 Task: Add an event with the title Second Training Session: Effective Team Building and Collaboration Strategies, date '2024/05/21', time 8:50 AM to 10:50 AMand add a description: Key stakeholders, including shareholders, will have the opportunity to participate actively in the AGM. Questions, comments, and suggestions from the floor will be encouraged, providing a platform for open dialogue and the exchange of ideas. The leadership team and relevant personnel will address these queries, ensuring that stakeholders have a clear understanding of the organization's direction and decision-making processes., put the event into Red category . Add location for the event as: 123 Prado Museum, Madrid, Spain, logged in from the account softage.9@softage.netand send the event invitation to softage.4@softage.net with CC to  softage.5@softage.net. Set a reminder for the event 95 day before
Action: Mouse moved to (95, 113)
Screenshot: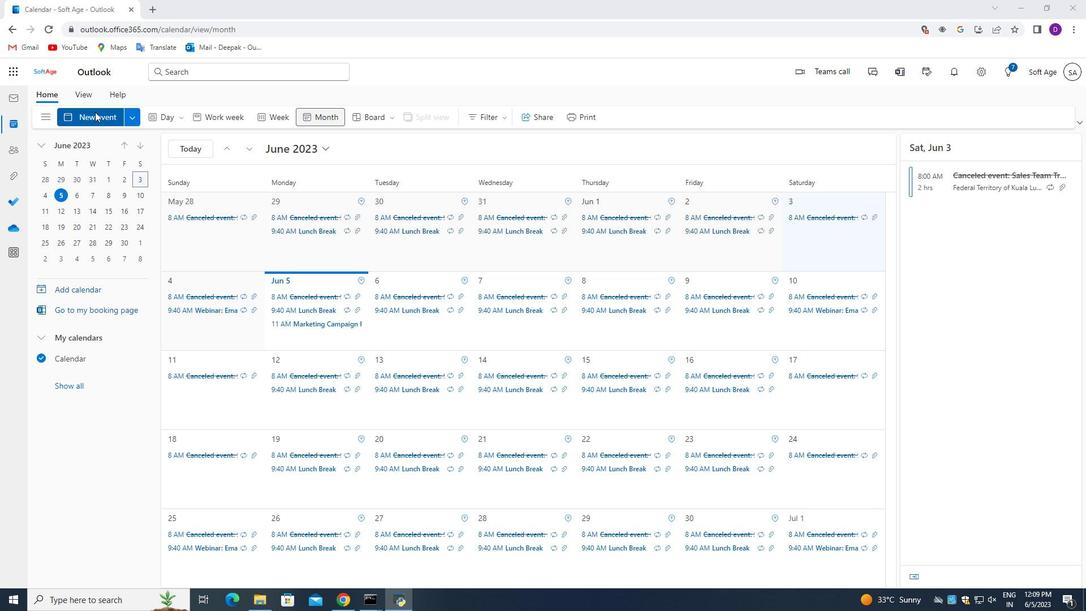 
Action: Mouse pressed left at (95, 113)
Screenshot: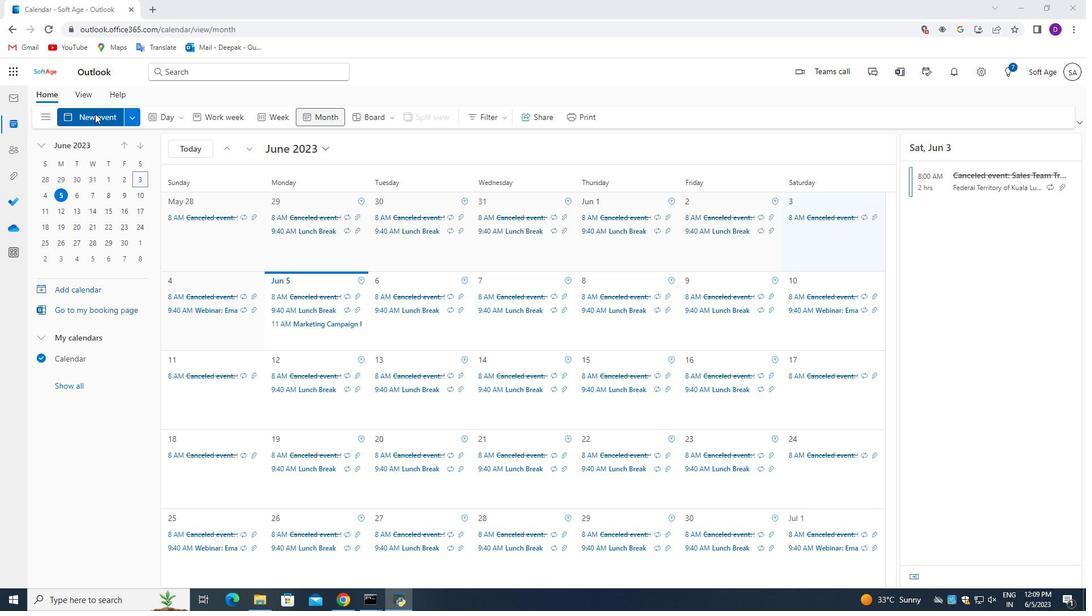 
Action: Mouse moved to (396, 465)
Screenshot: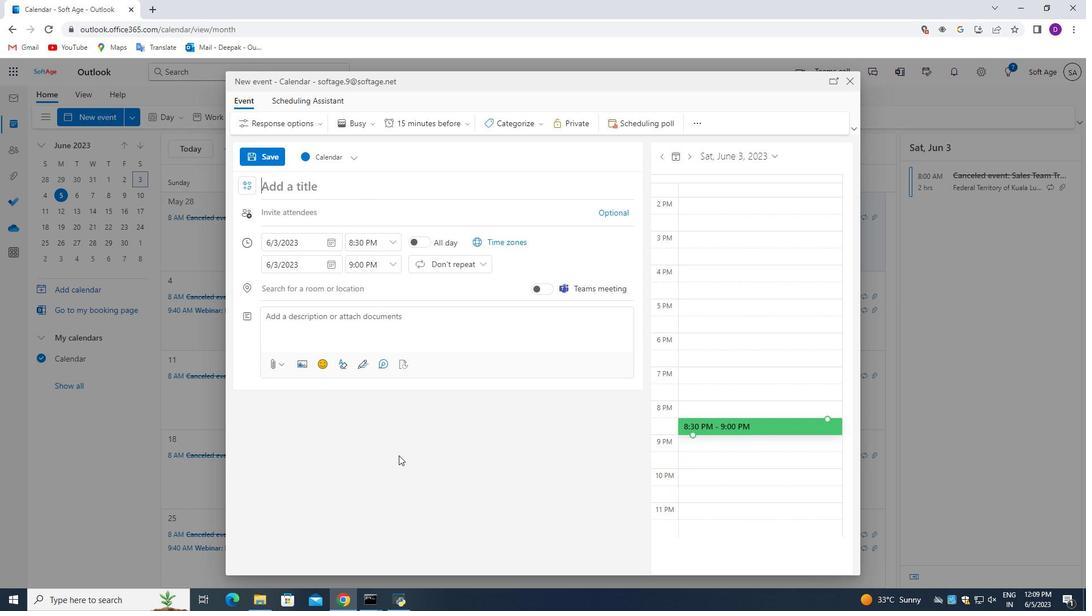 
Action: Key pressed <Key.shift_r>Second<Key.space><Key.shift_r>Training<Key.space><Key.shift_r>Session<Key.shift_r>:<Key.space><Key.shift_r>Effective<Key.space><Key.shift_r>Team<Key.space><Key.shift_r><Key.shift_r>Building<Key.space>and<Key.space><Key.shift_r>Collaboration<Key.space><Key.shift_r>Strategies
Screenshot: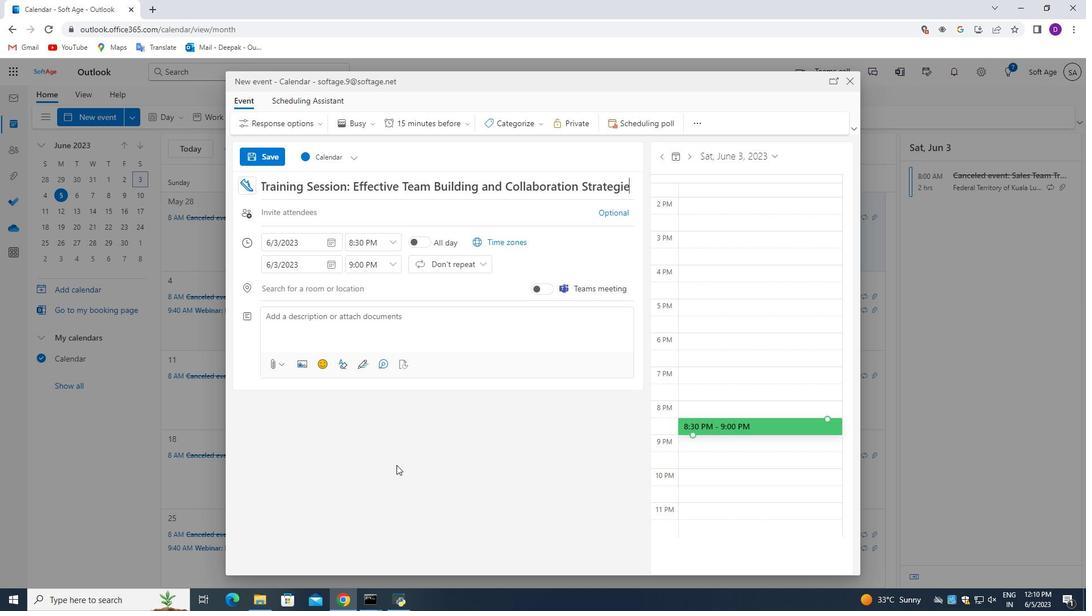 
Action: Mouse moved to (328, 243)
Screenshot: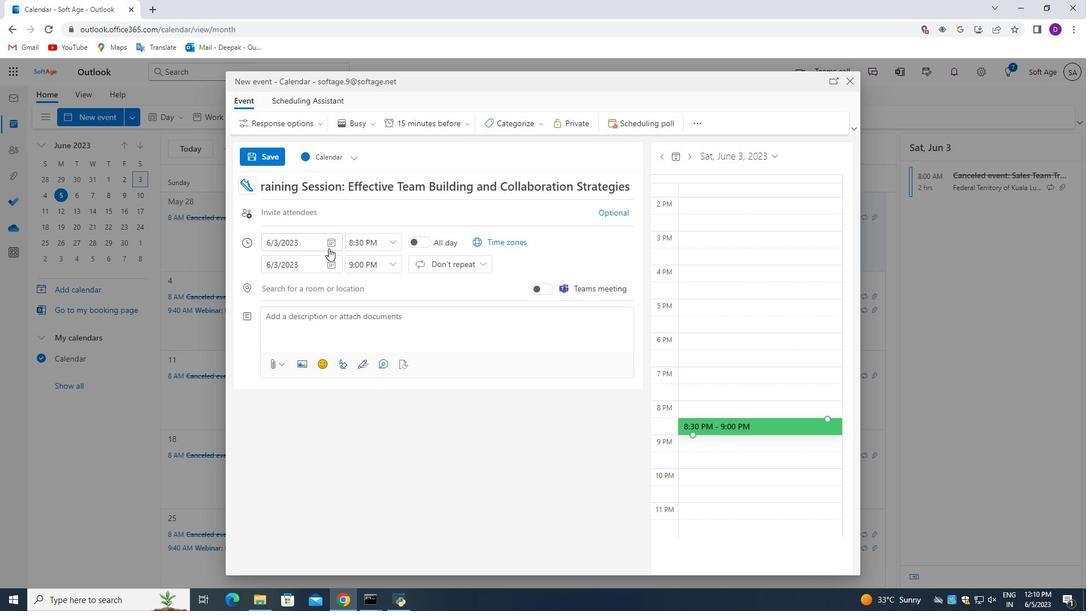 
Action: Mouse pressed left at (328, 243)
Screenshot: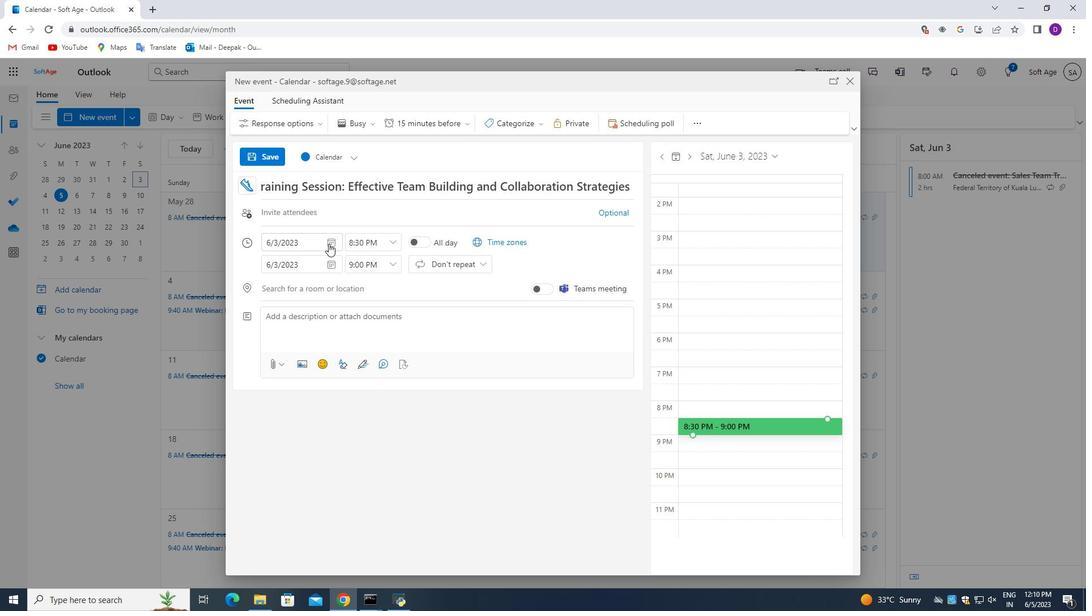 
Action: Mouse moved to (309, 262)
Screenshot: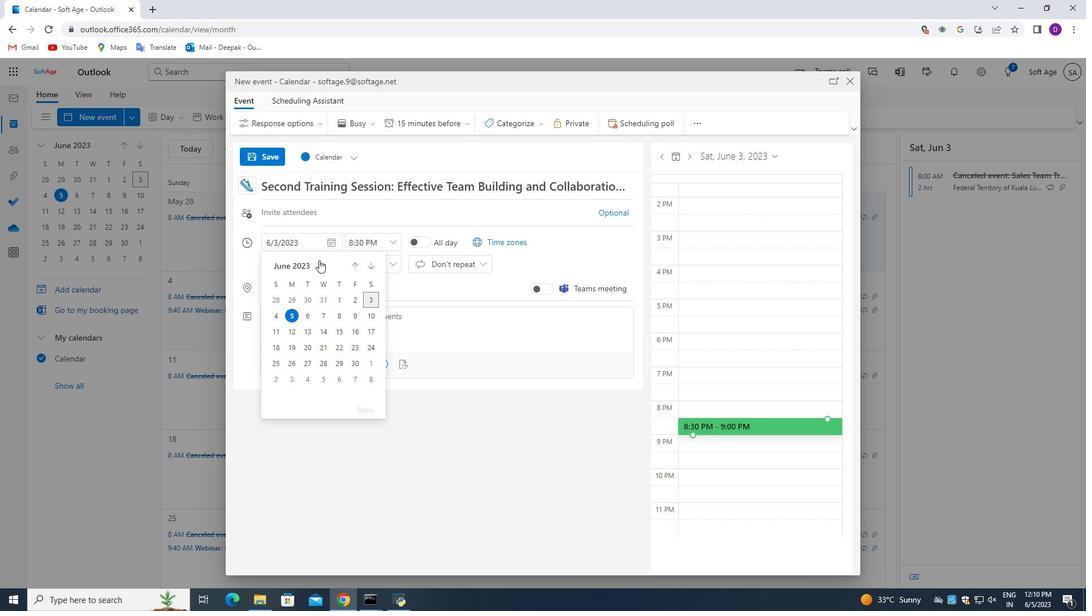 
Action: Mouse pressed left at (309, 262)
Screenshot: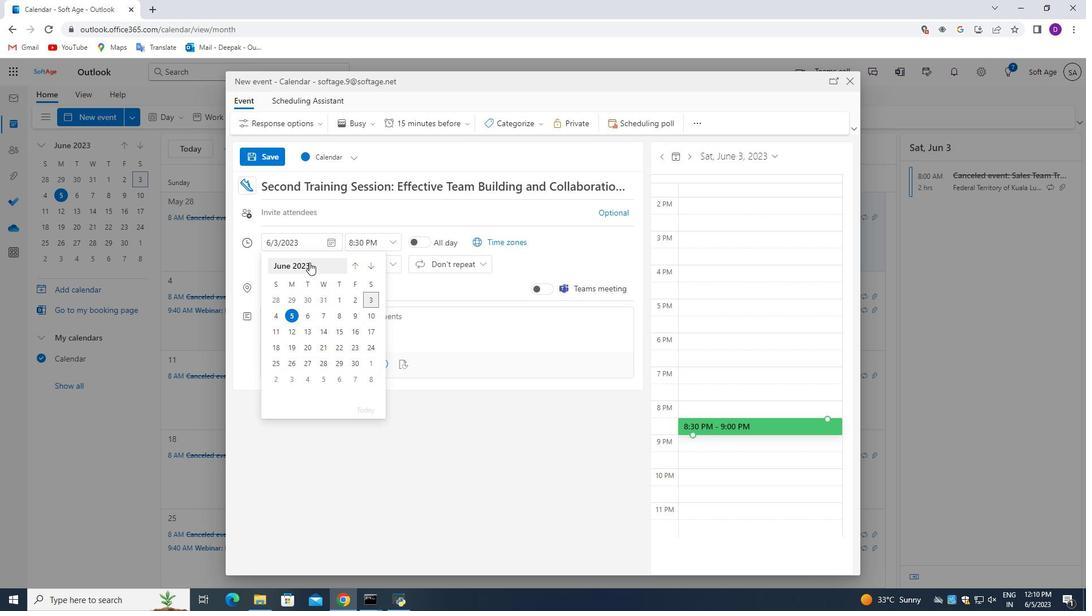 
Action: Mouse moved to (373, 268)
Screenshot: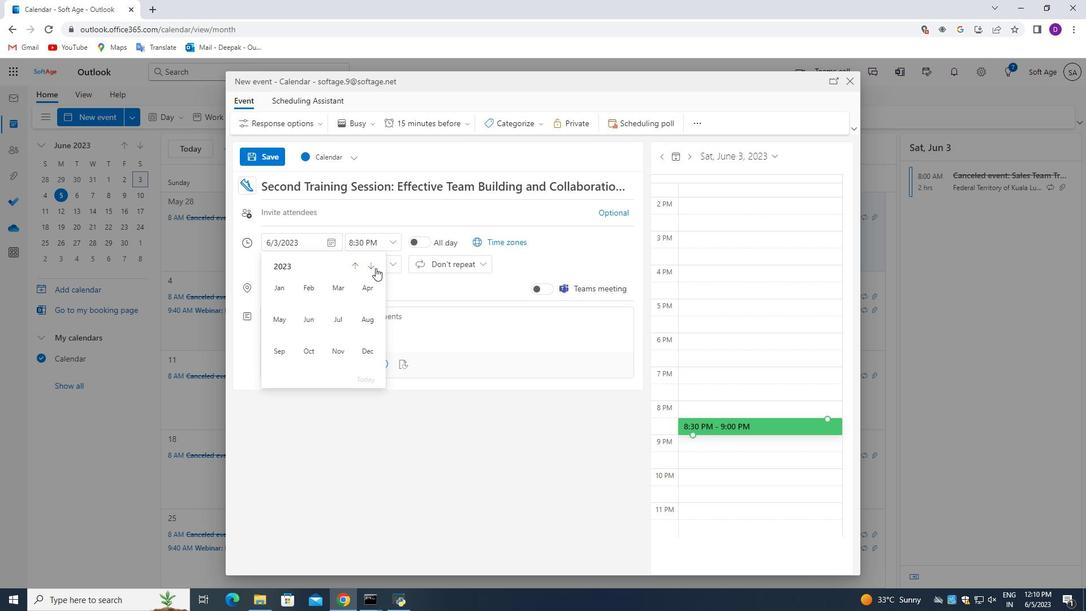 
Action: Mouse pressed left at (373, 268)
Screenshot: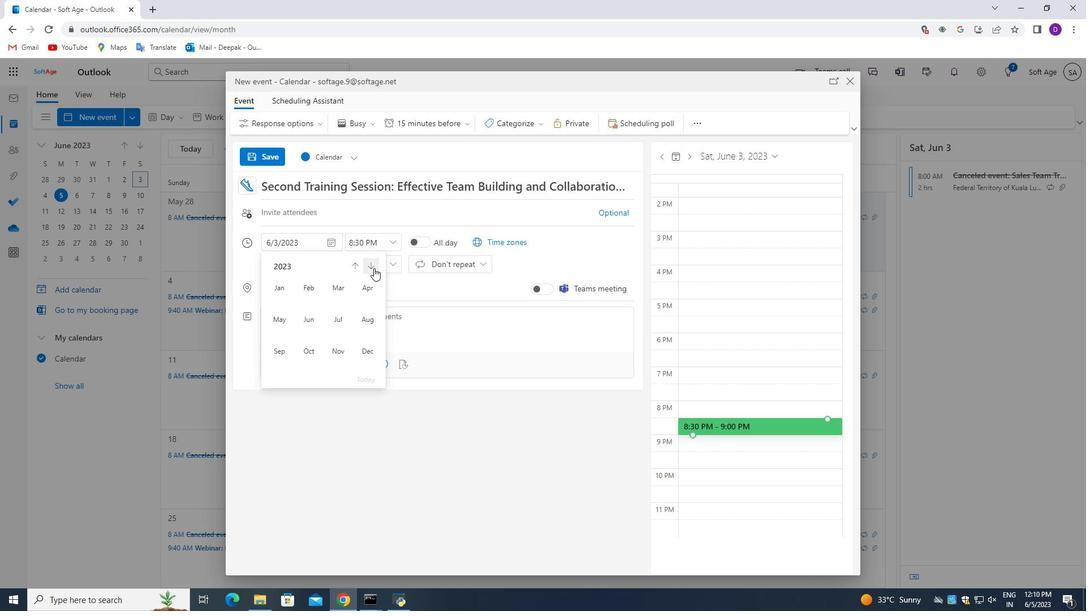 
Action: Mouse moved to (283, 315)
Screenshot: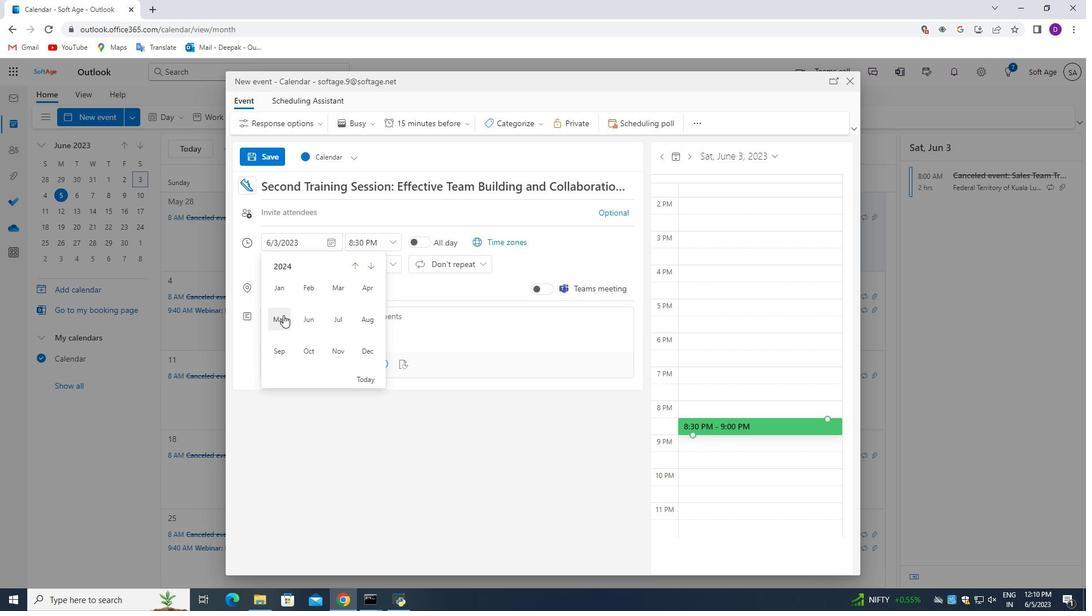 
Action: Mouse pressed left at (283, 315)
Screenshot: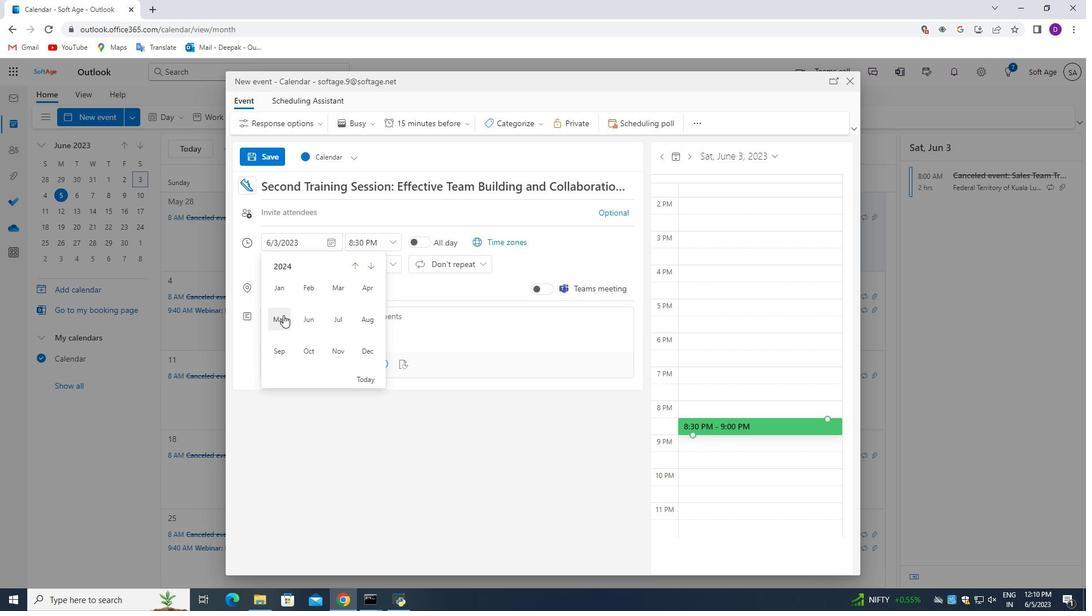 
Action: Mouse moved to (306, 349)
Screenshot: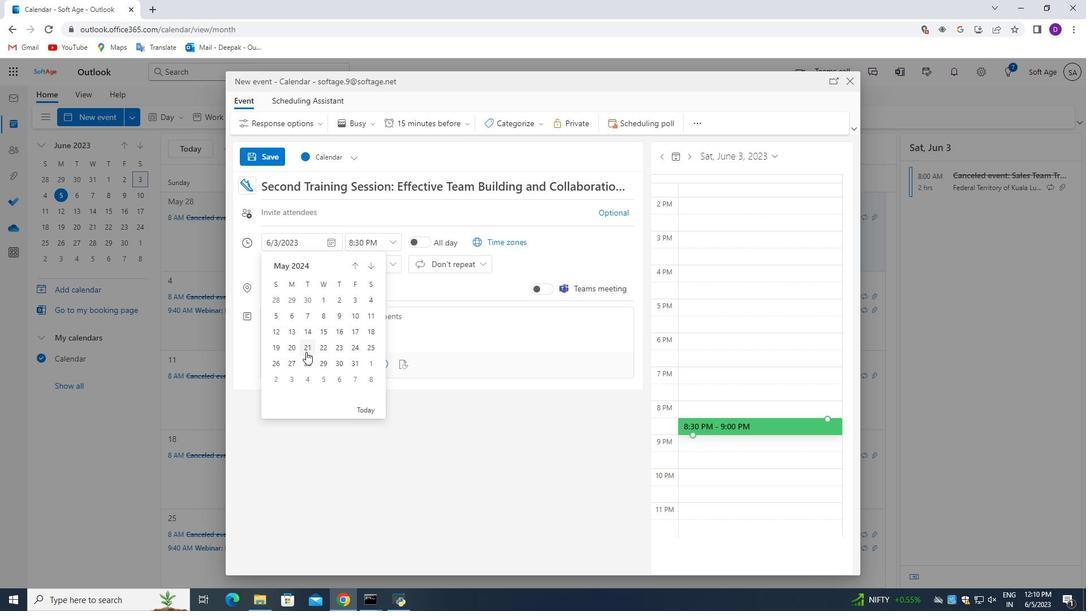 
Action: Mouse pressed left at (306, 349)
Screenshot: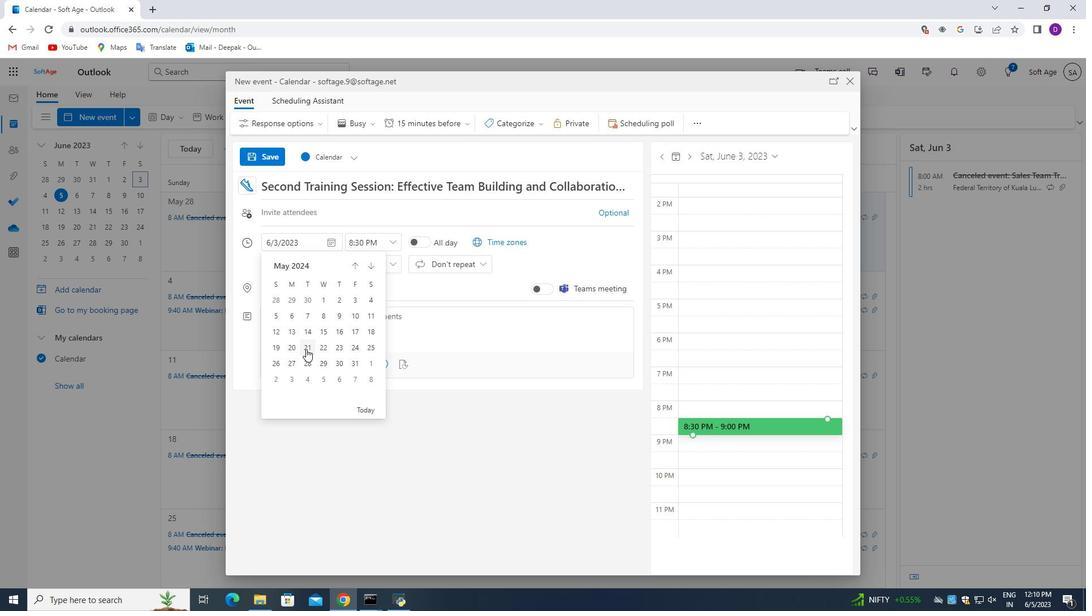 
Action: Mouse moved to (392, 243)
Screenshot: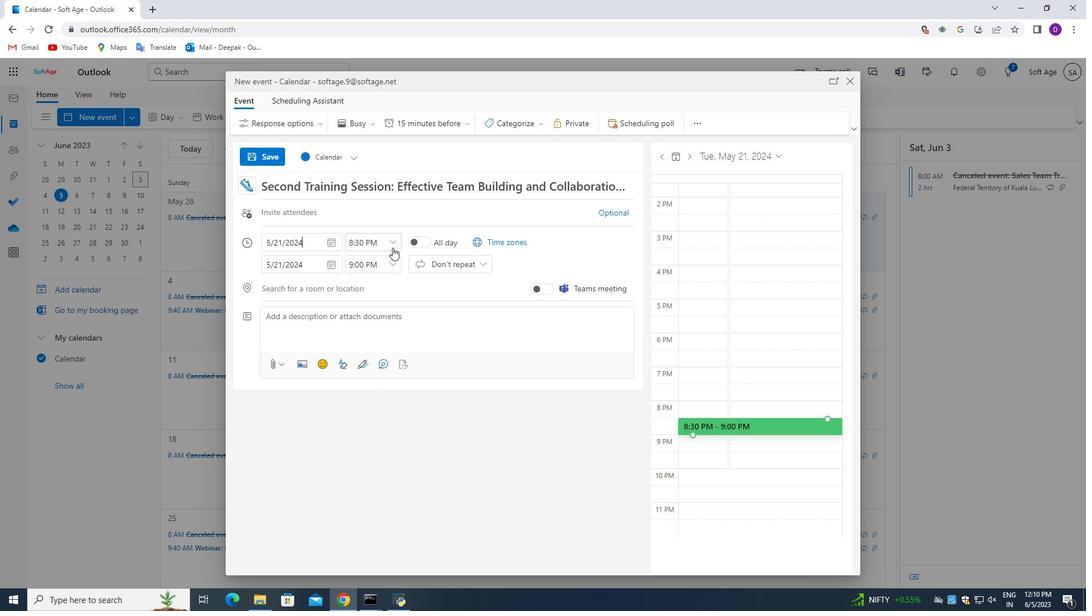 
Action: Mouse pressed left at (392, 243)
Screenshot: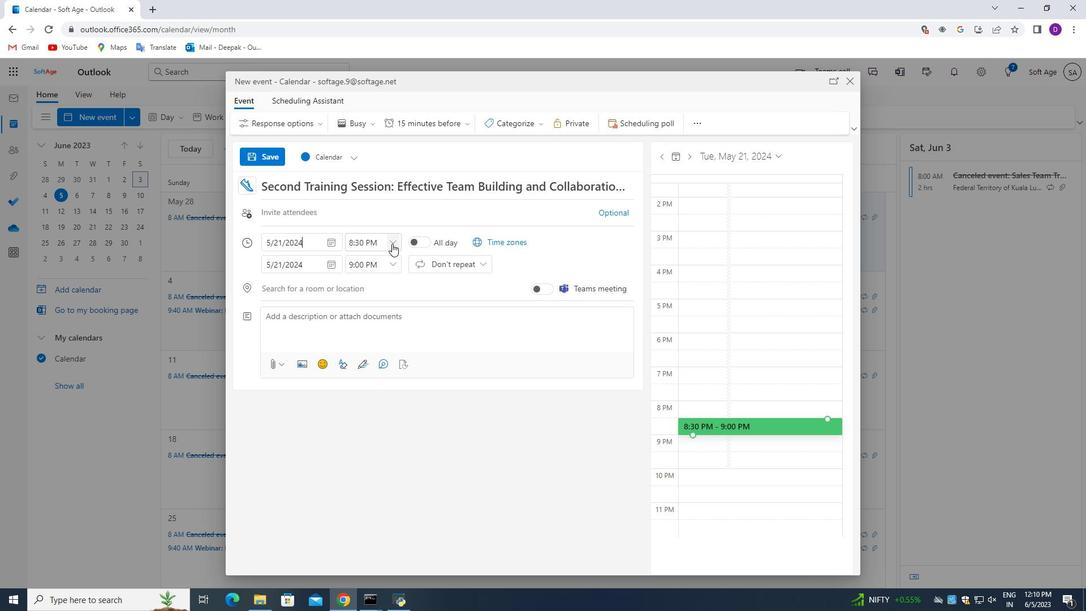 
Action: Mouse moved to (361, 302)
Screenshot: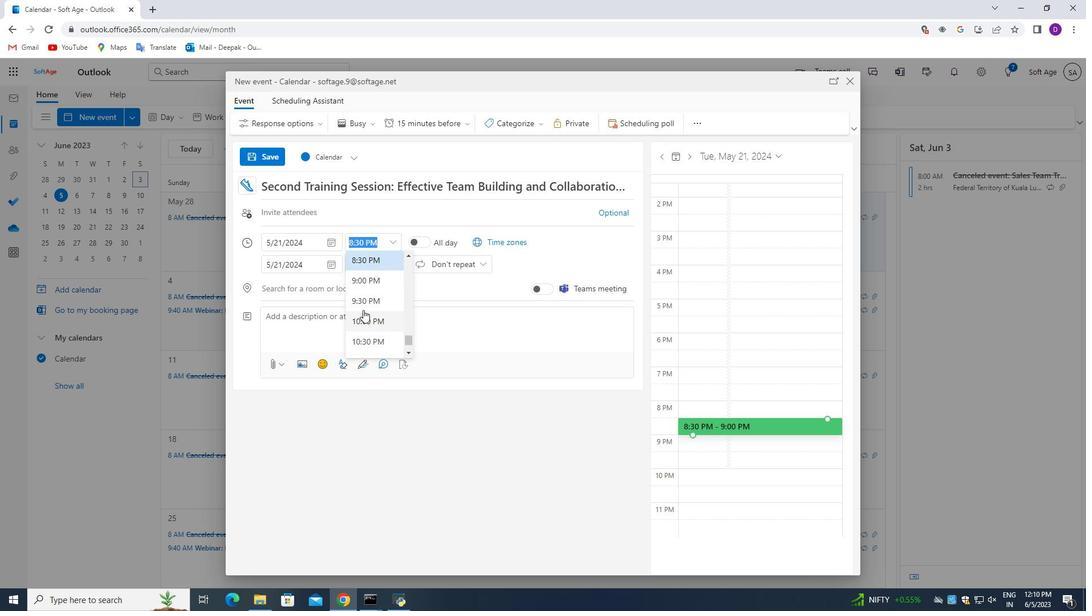 
Action: Mouse scrolled (361, 303) with delta (0, 0)
Screenshot: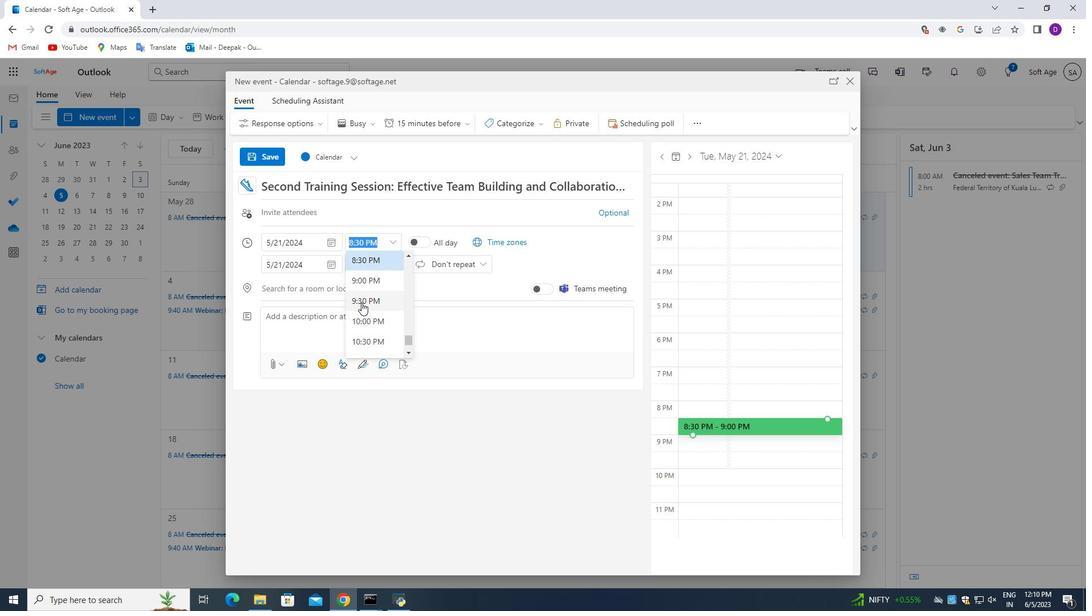 
Action: Mouse moved to (363, 302)
Screenshot: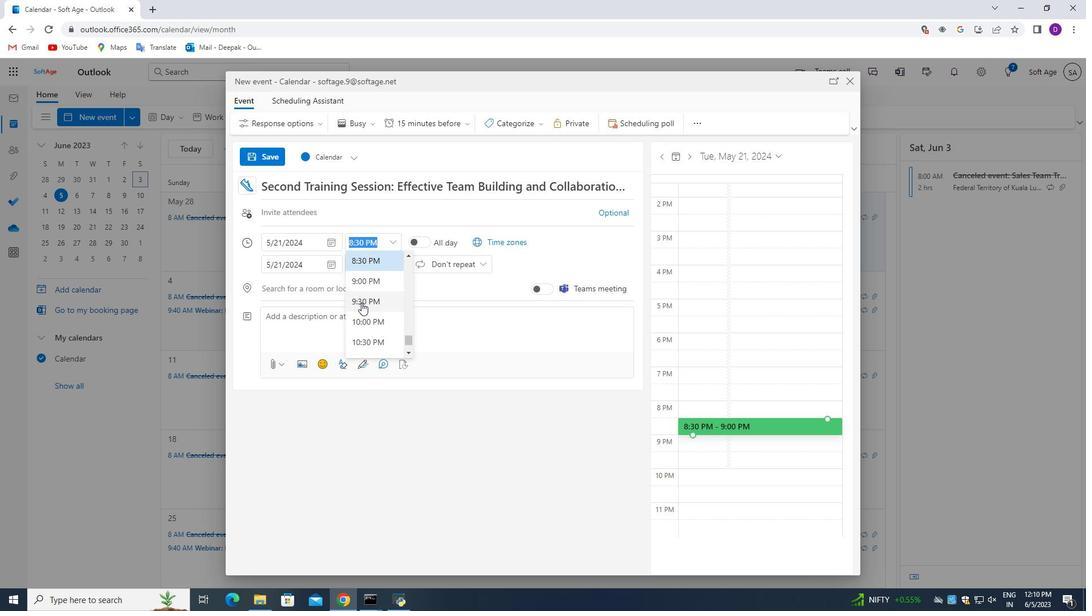 
Action: Mouse scrolled (363, 302) with delta (0, 0)
Screenshot: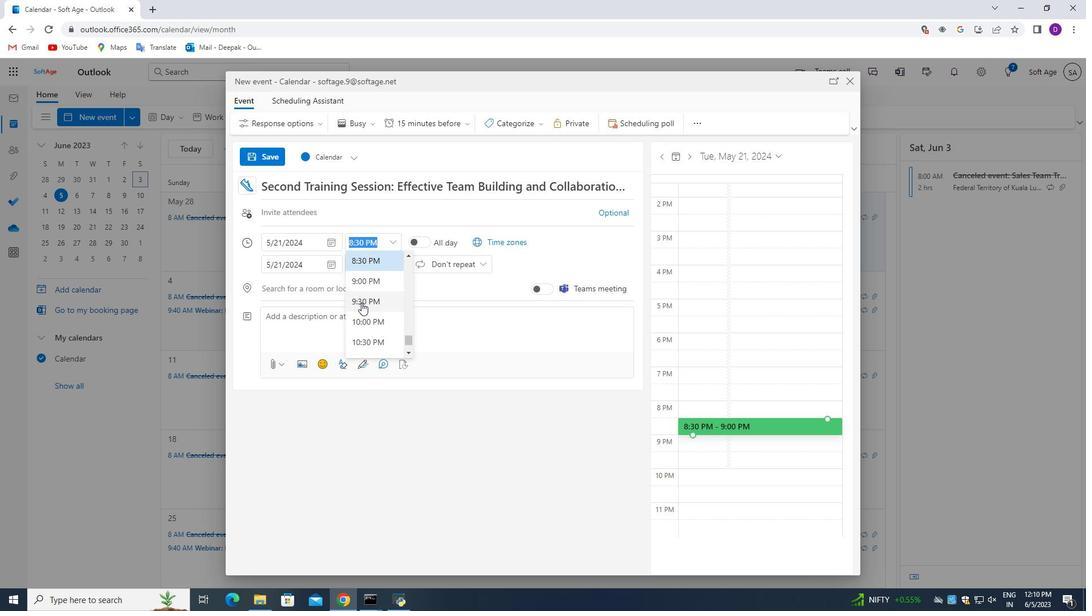 
Action: Mouse moved to (365, 301)
Screenshot: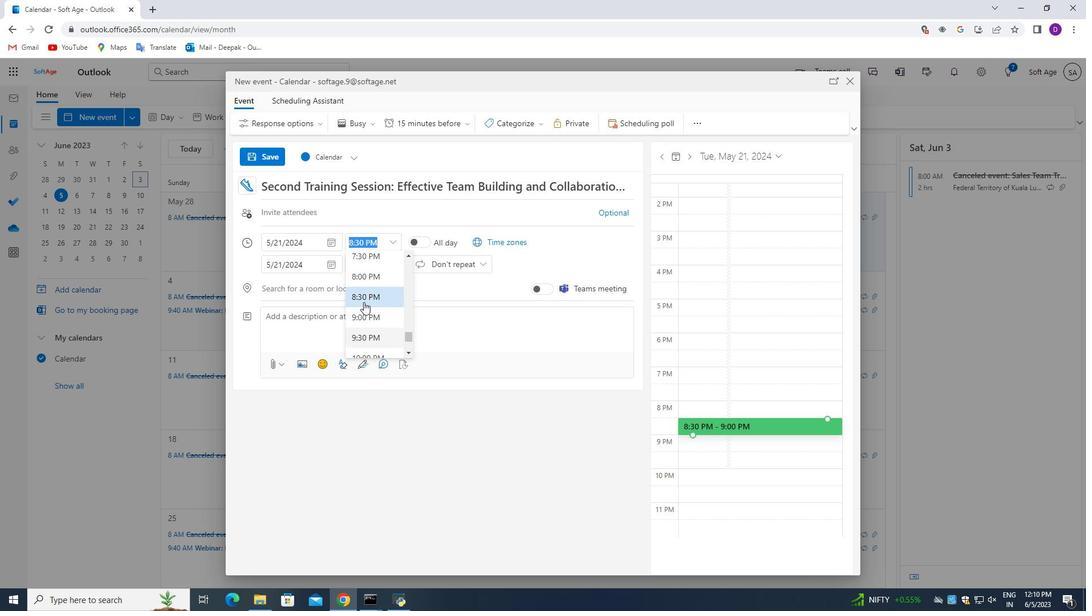 
Action: Mouse scrolled (365, 301) with delta (0, 0)
Screenshot: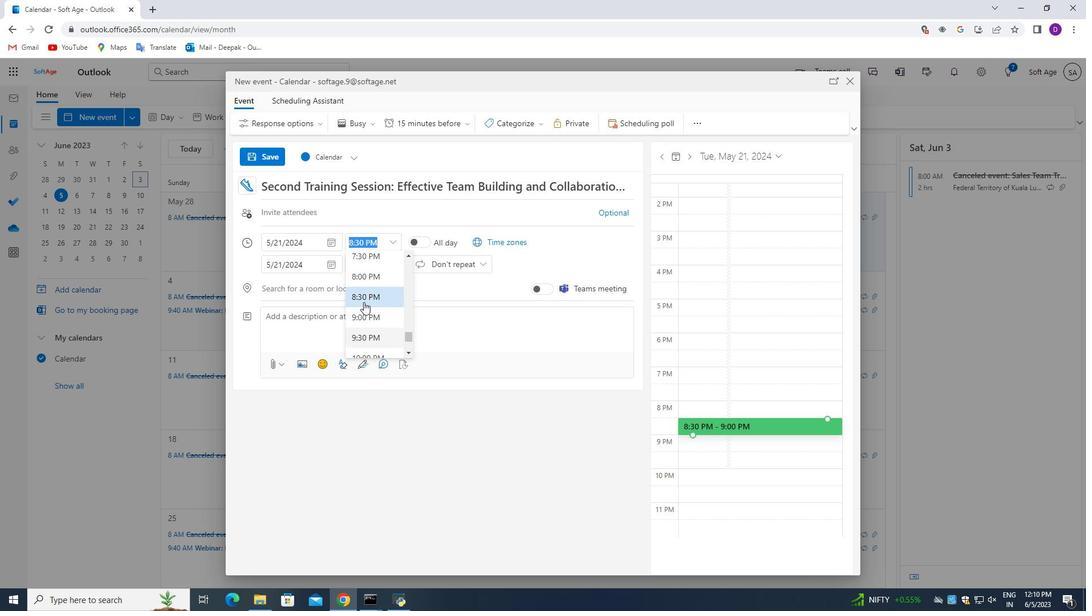 
Action: Mouse moved to (365, 301)
Screenshot: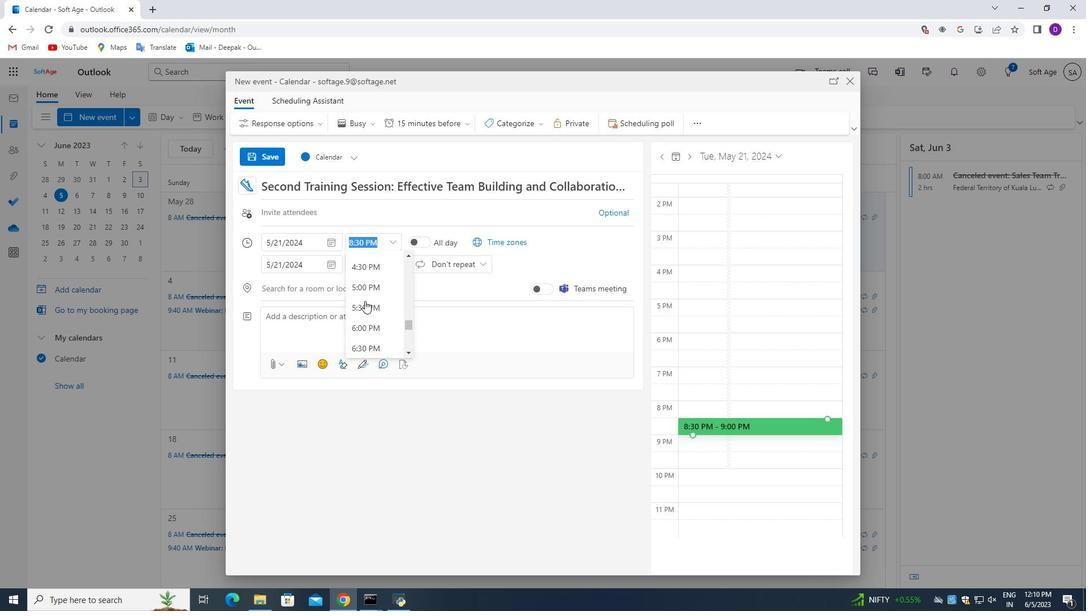 
Action: Mouse scrolled (365, 301) with delta (0, 0)
Screenshot: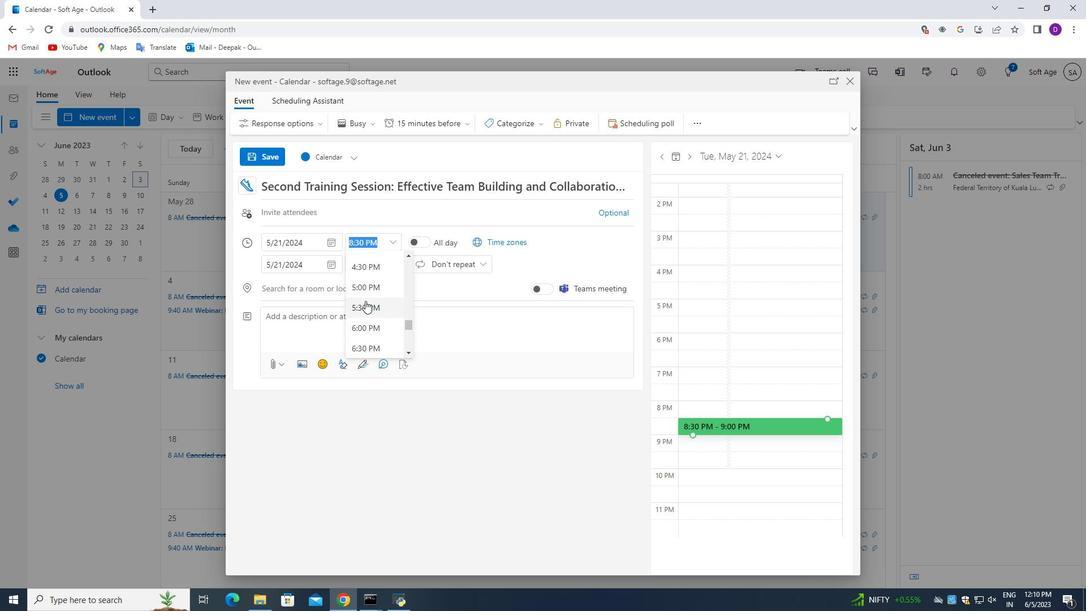 
Action: Mouse scrolled (365, 301) with delta (0, 0)
Screenshot: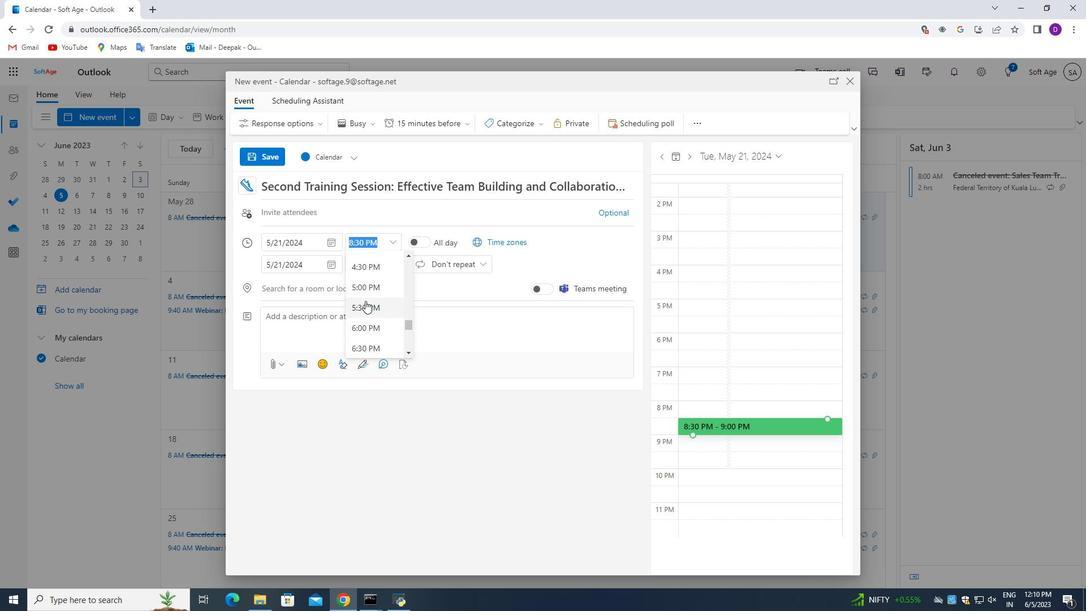 
Action: Mouse scrolled (365, 301) with delta (0, 0)
Screenshot: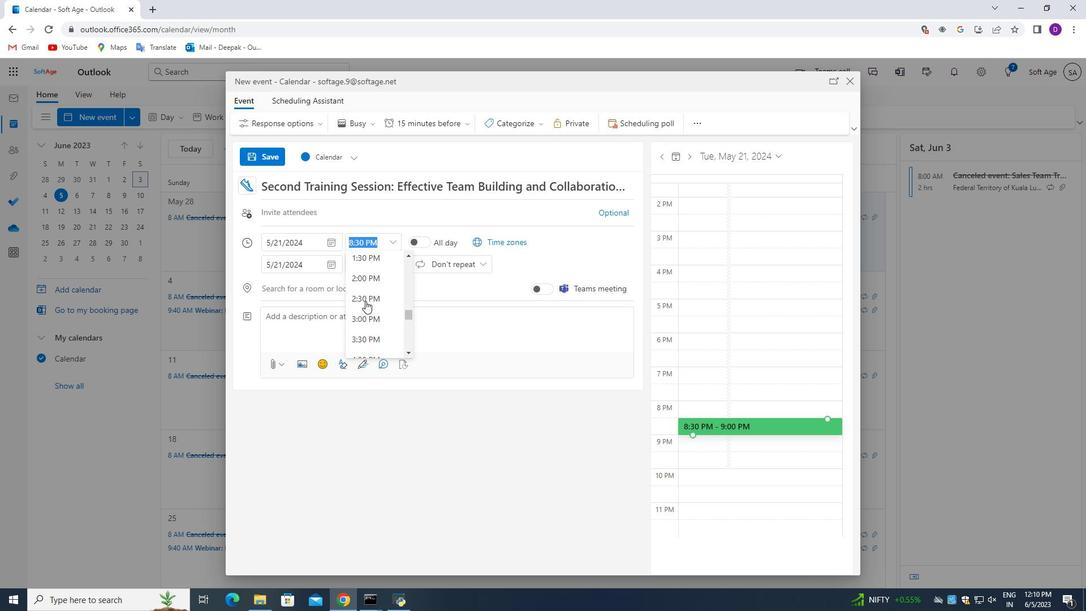 
Action: Mouse scrolled (365, 301) with delta (0, 0)
Screenshot: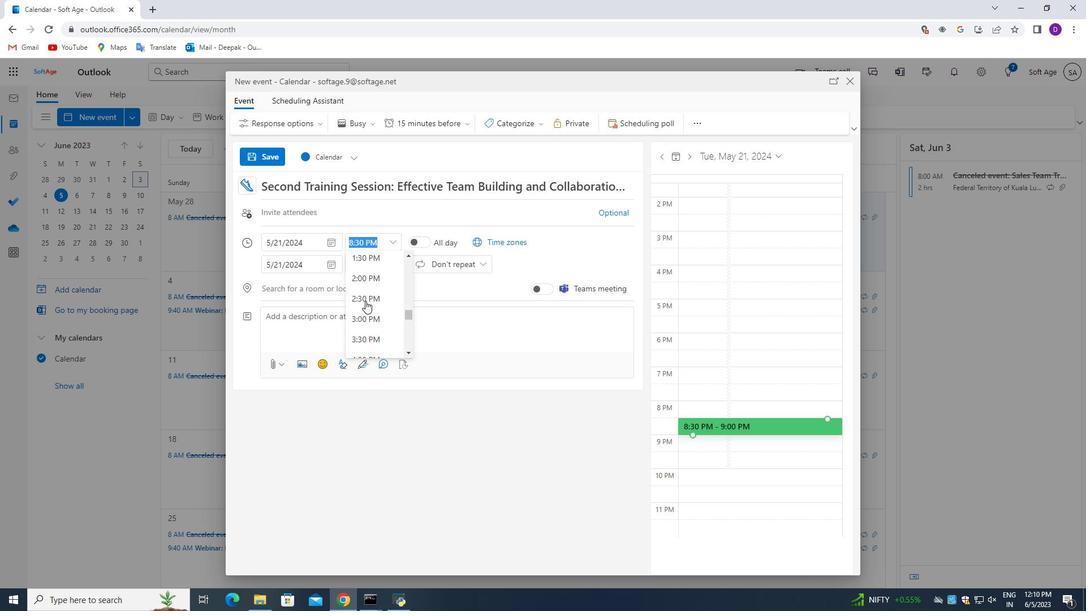 
Action: Mouse scrolled (365, 301) with delta (0, 0)
Screenshot: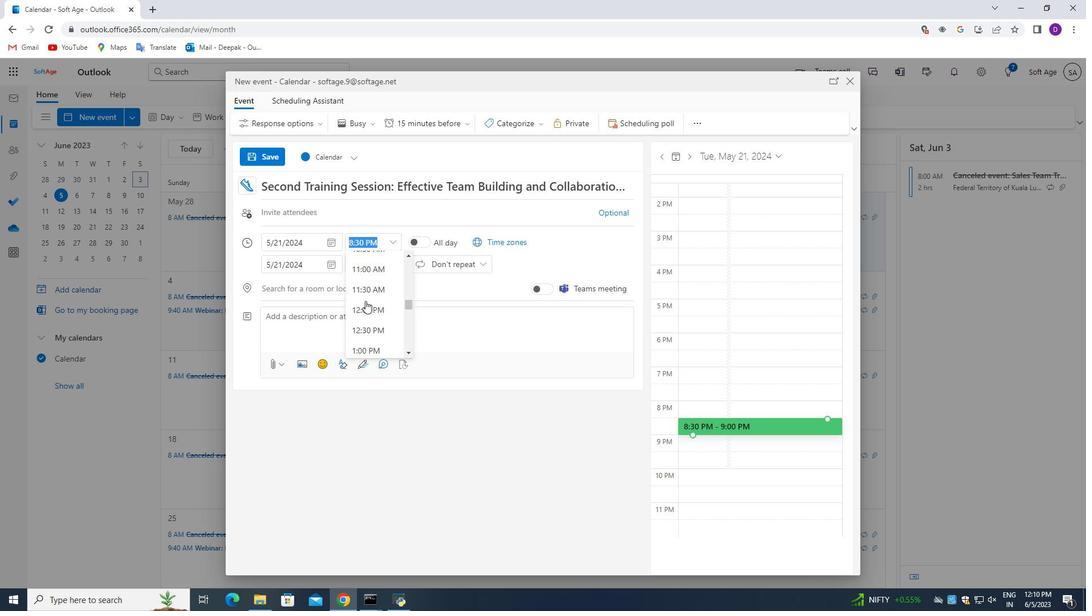 
Action: Mouse scrolled (365, 301) with delta (0, 0)
Screenshot: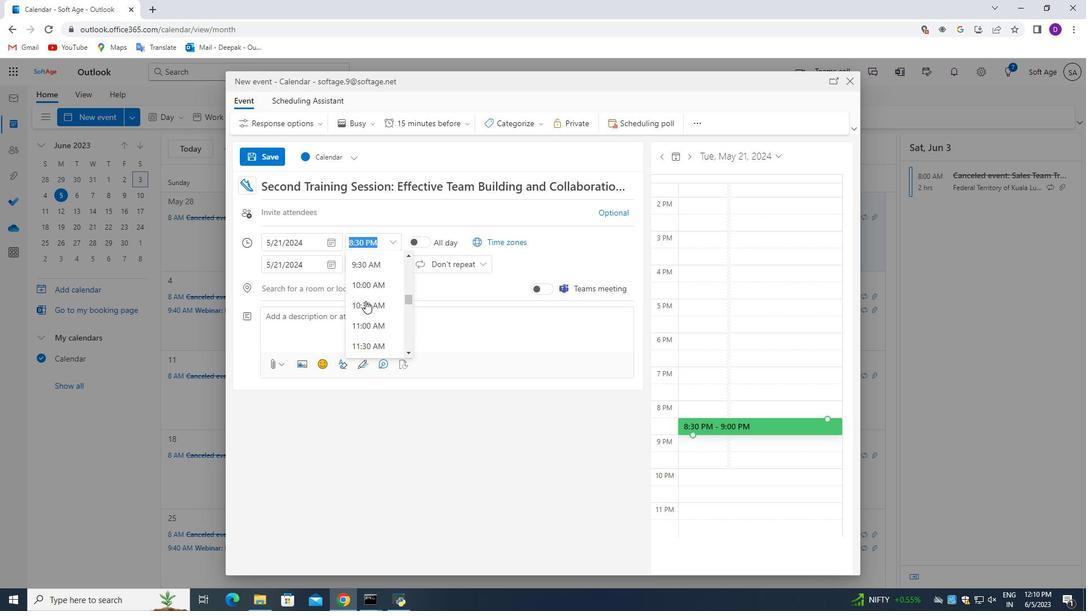 
Action: Mouse moved to (369, 311)
Screenshot: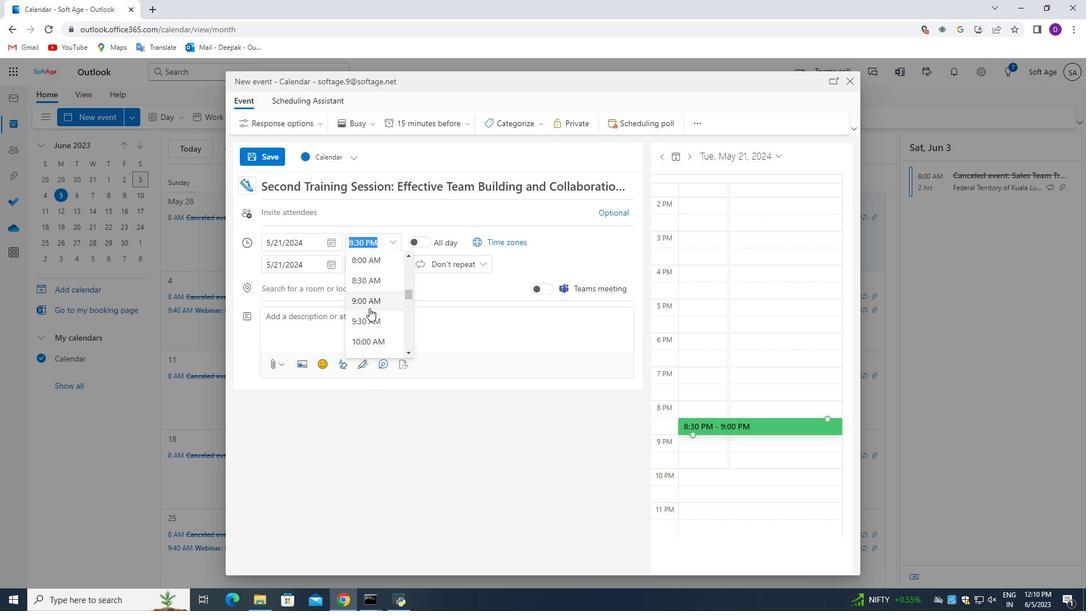 
Action: Mouse scrolled (369, 311) with delta (0, 0)
Screenshot: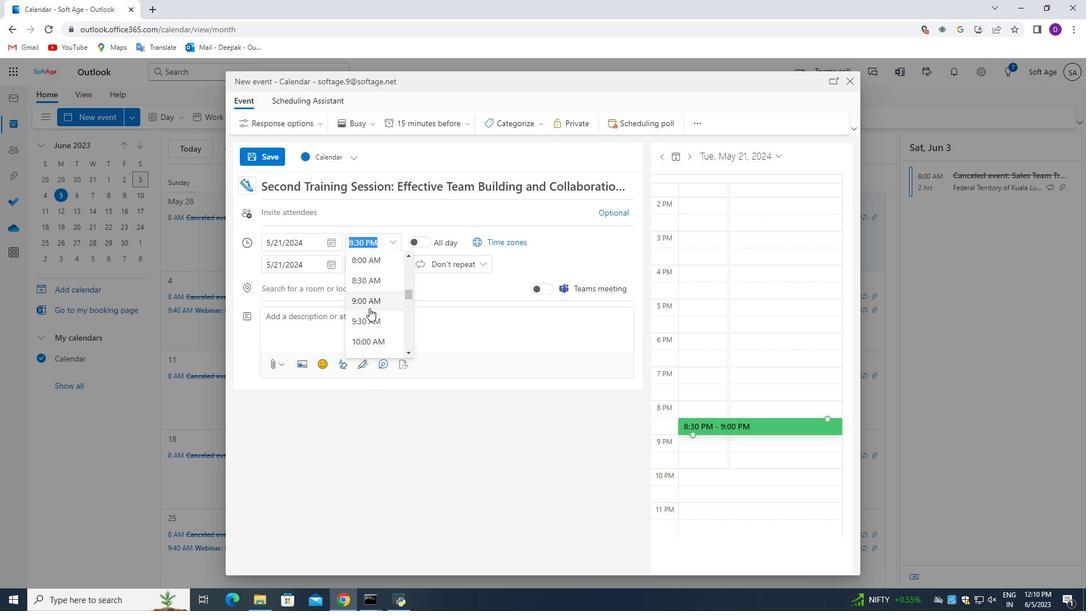 
Action: Mouse moved to (375, 327)
Screenshot: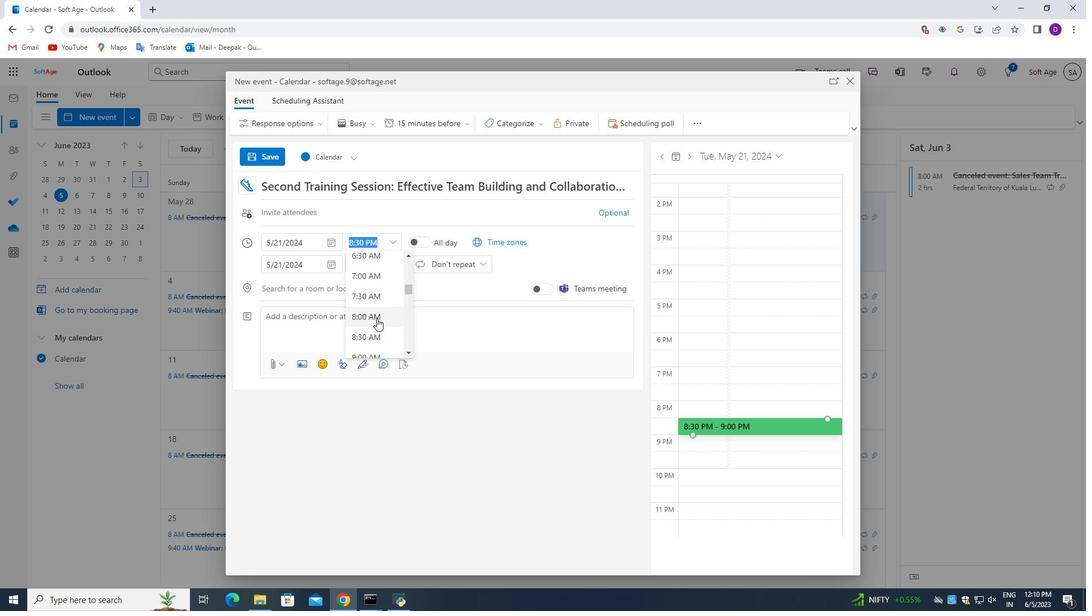 
Action: Mouse pressed left at (375, 327)
Screenshot: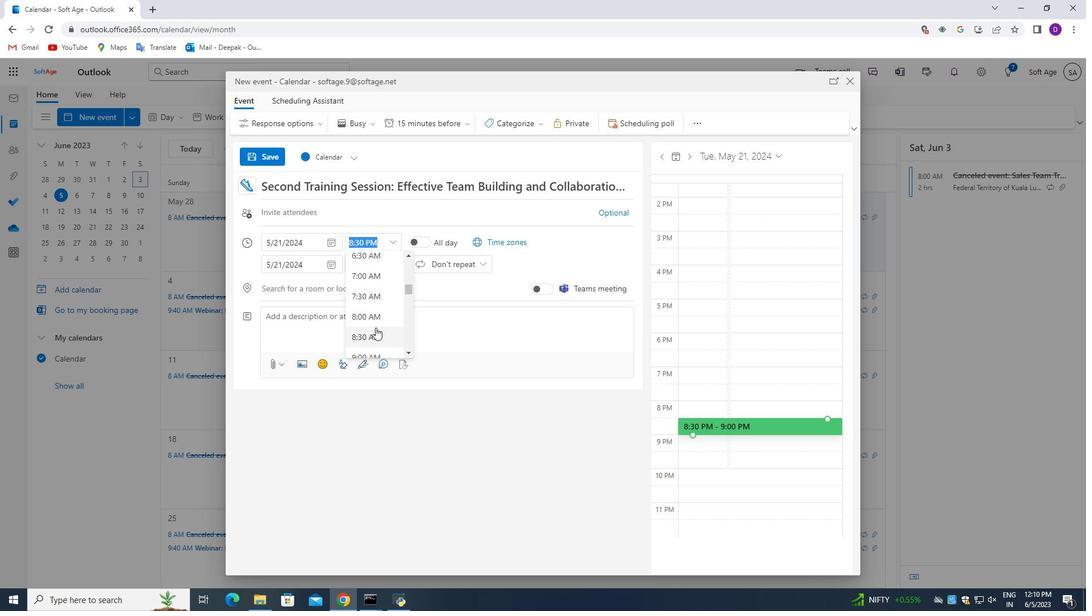 
Action: Mouse moved to (359, 242)
Screenshot: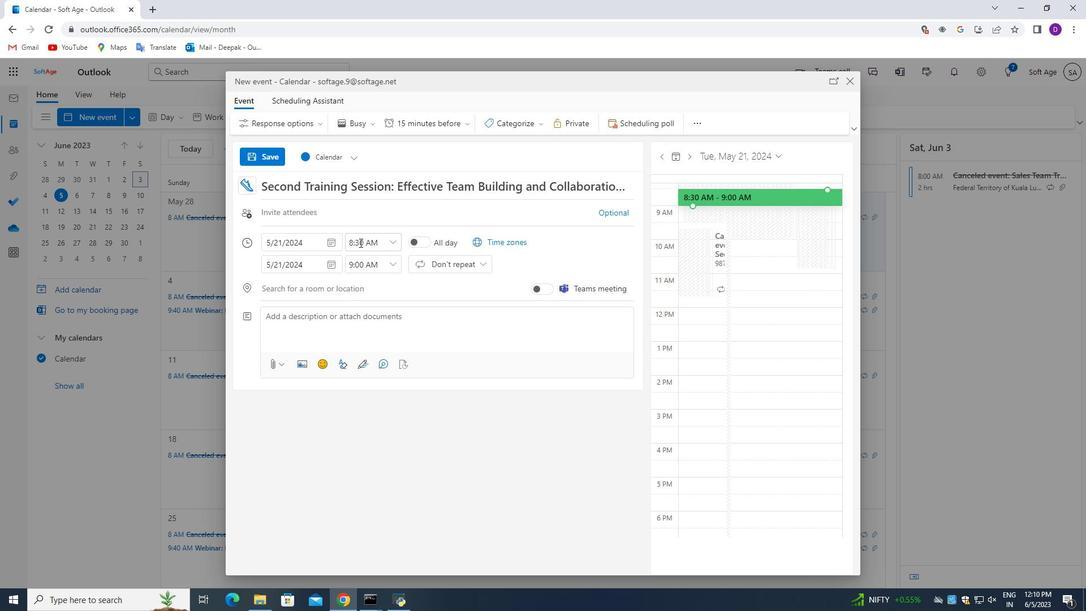 
Action: Mouse pressed left at (359, 242)
Screenshot: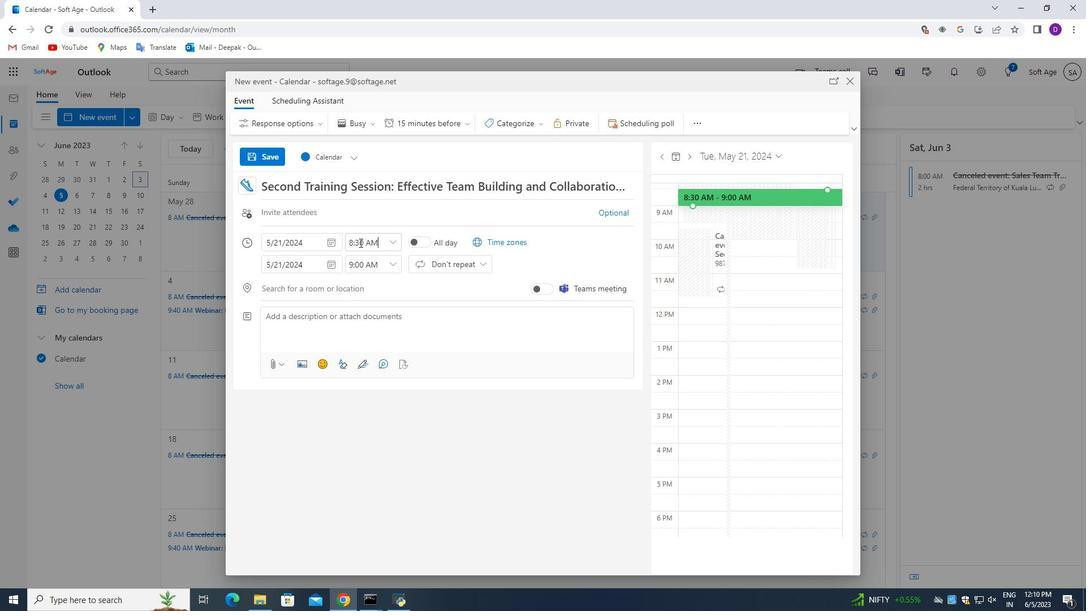 
Action: Mouse moved to (395, 327)
Screenshot: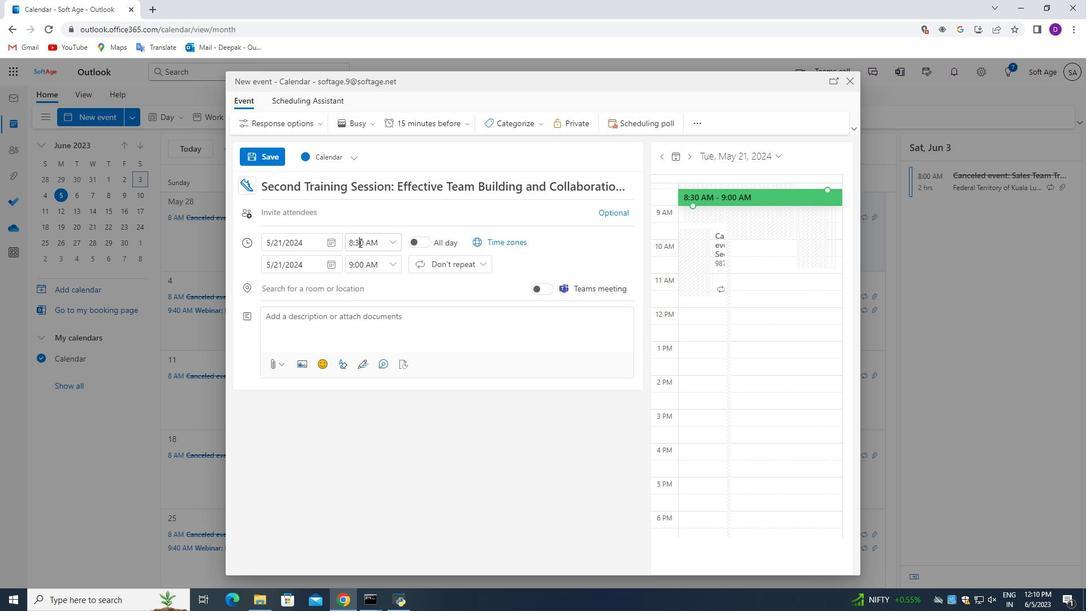 
Action: Key pressed <Key.backspace>5
Screenshot: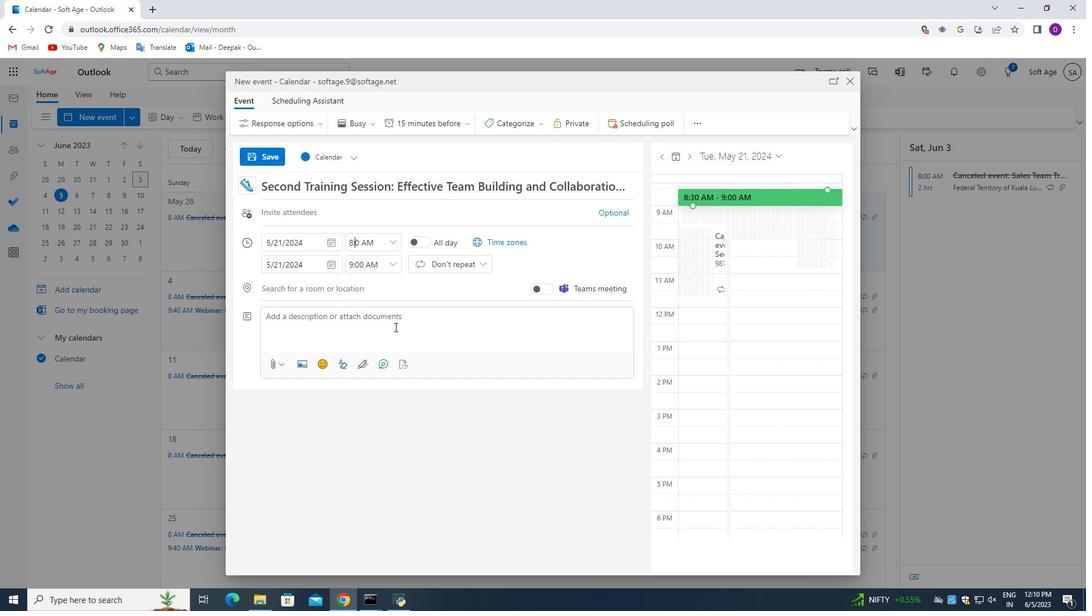 
Action: Mouse moved to (353, 265)
Screenshot: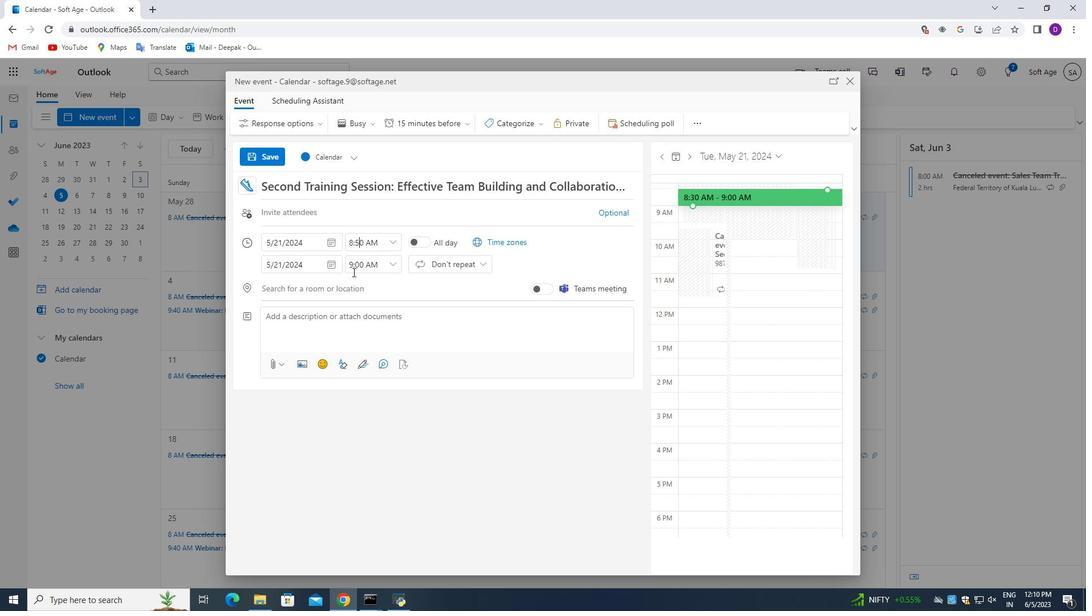 
Action: Mouse pressed left at (353, 265)
Screenshot: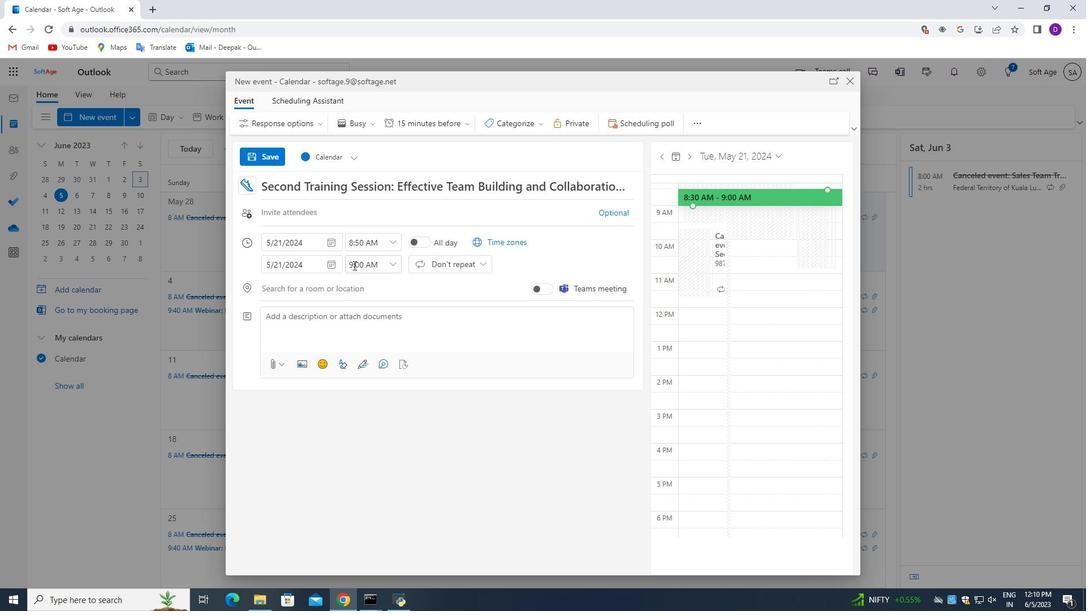 
Action: Mouse moved to (391, 269)
Screenshot: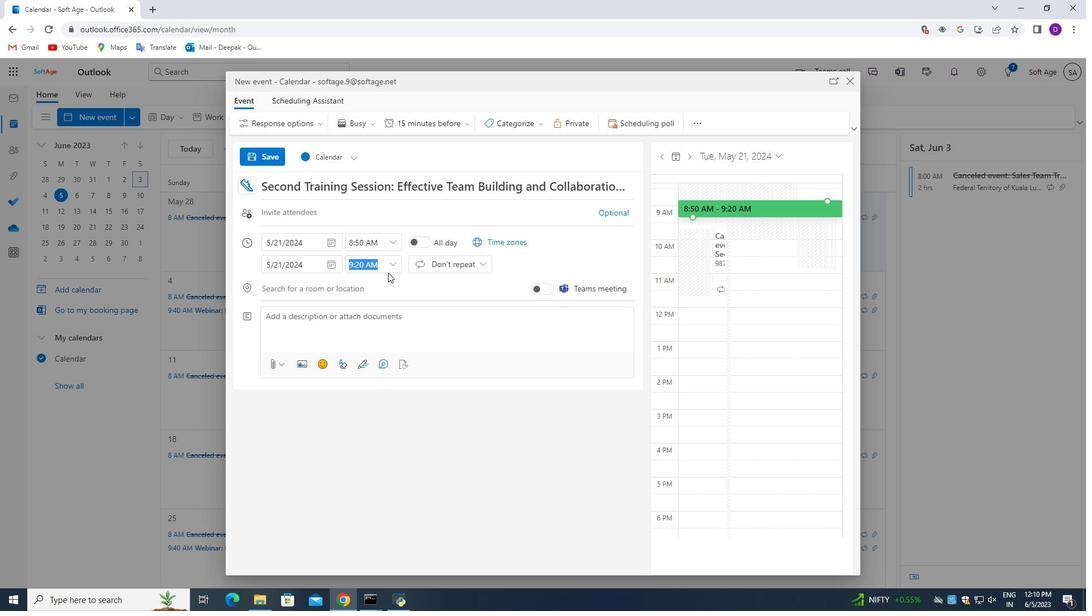 
Action: Mouse pressed left at (391, 269)
Screenshot: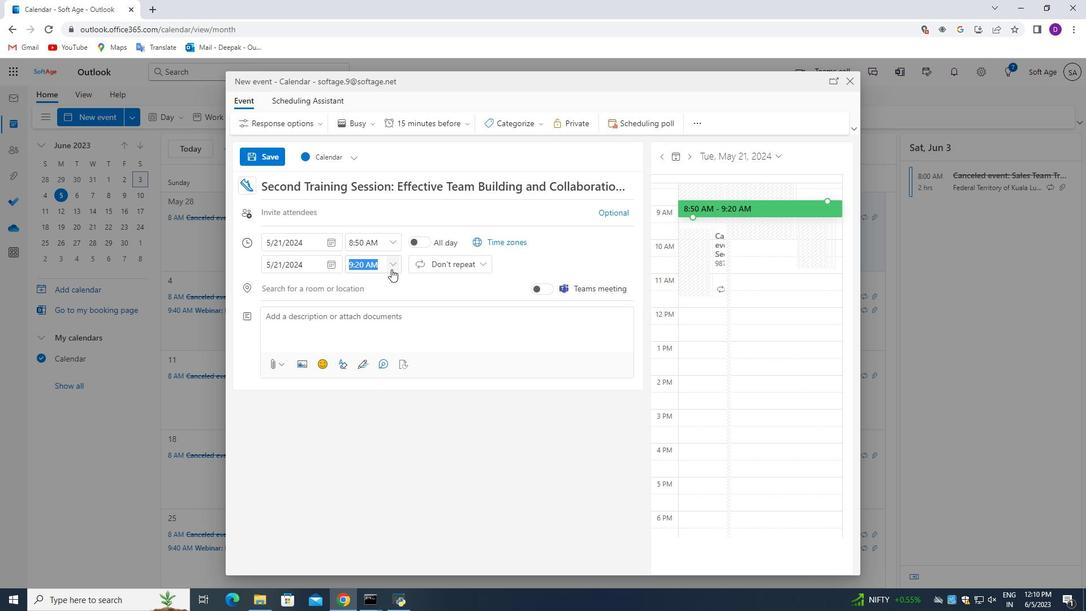
Action: Mouse moved to (386, 342)
Screenshot: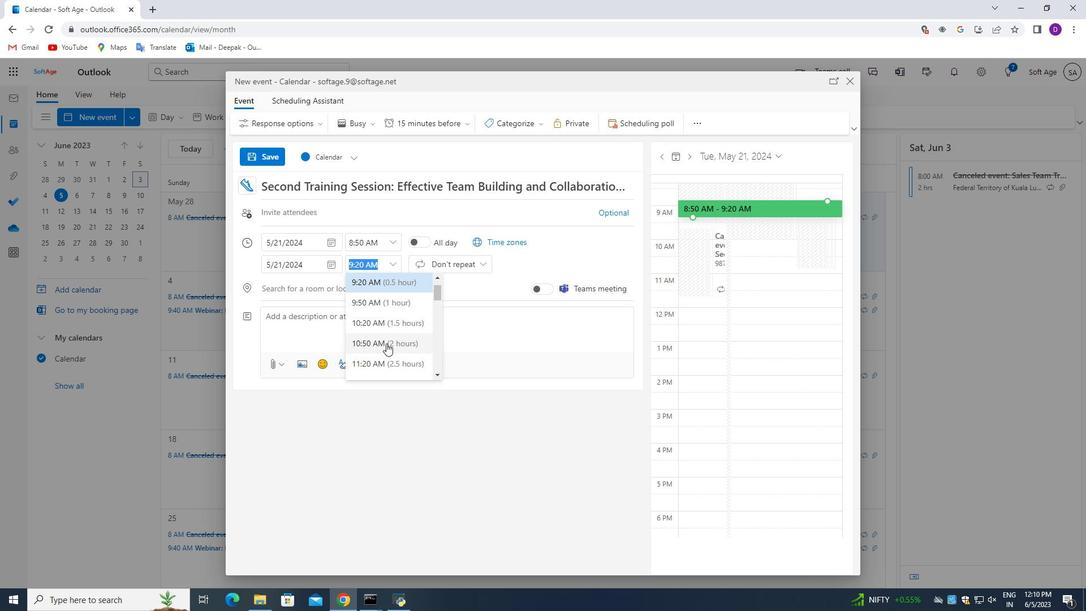 
Action: Mouse pressed left at (386, 342)
Screenshot: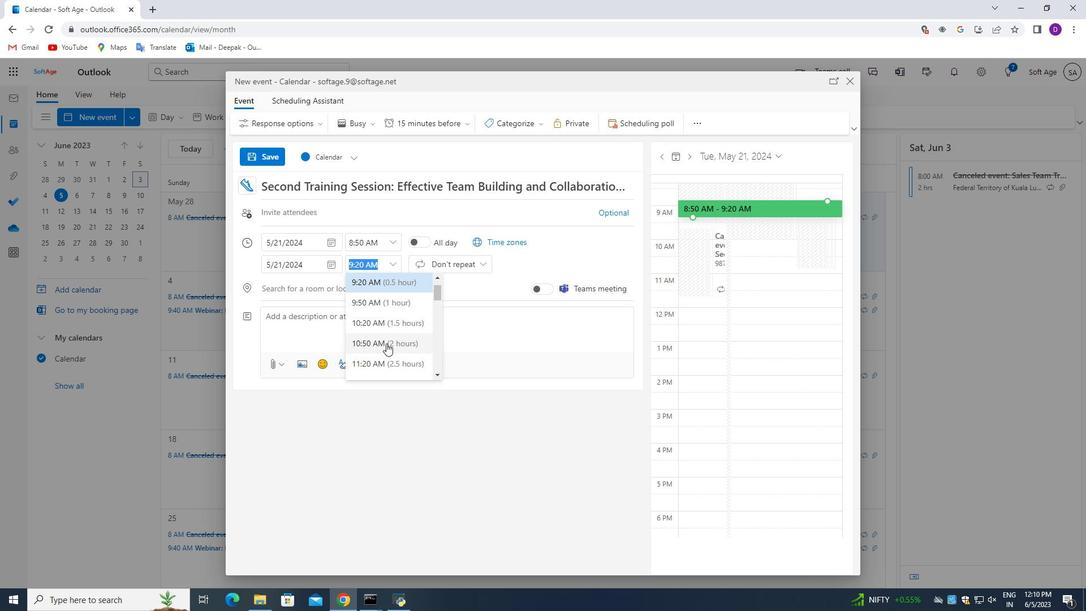 
Action: Mouse moved to (360, 313)
Screenshot: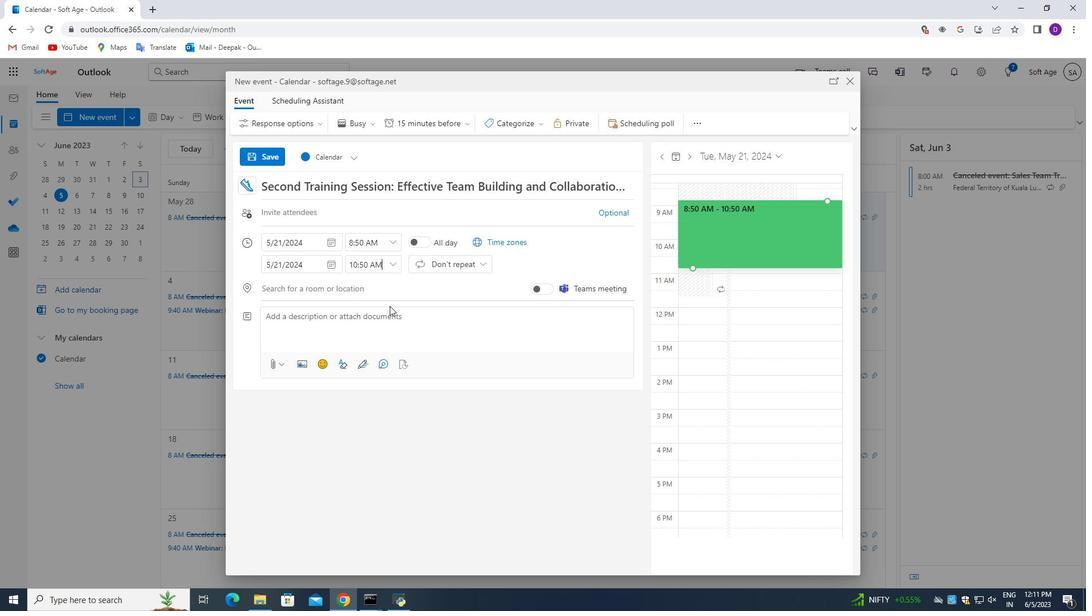 
Action: Mouse pressed left at (360, 313)
Screenshot: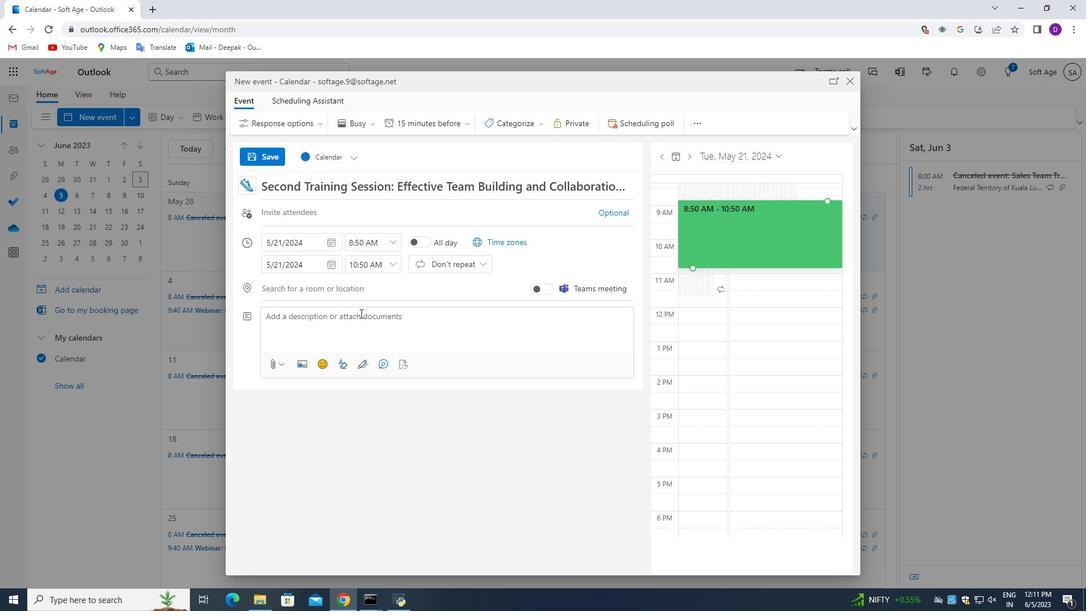 
Action: Key pressed <Key.shift>Key<Key.space>stakeholders<Key.space><Key.backspace>=<Key.backspace>,<Key.space>including<Key.space>shareholders,<Key.space>will<Key.space>have<Key.space>the<Key.space>opportunity<Key.space>to<Key.space>participate<Key.space>acti<Key.backspace>ively<Key.space>in<Key.space>the<Key.space><Key.shift_r>G<Key.backspace><Key.shift_r>AGM<Key.space><Key.backspace>.<Key.space><Key.shift_r>Questions<Key.space><Key.backspace>,<Key.space>comments,<Key.space>and<Key.space>suggestions<Key.space>from<Key.space>the<Key.space>flooe<Key.backspace>r<Key.space>will<Key.space>be<Key.space>encouraged,<Key.space>providing<Key.space>a<Key.space>platform<Key.space>for<Key.space>open<Key.space>dialogue<Key.space>and<Key.space>the<Key.space>exchange<Key.space>of<Key.space>ideas,<Key.backspace>.<Key.space><Key.shift_r>The<Key.space>leadership<Key.space>team<Key.space>and<Key.space>relevant<Key.space>personnek<Key.space><Key.backspace><Key.backspace>l<Key.space>will<Key.space>address<Key.space>these<Key.space>queries,<Key.space>ensuring<Key.space>that<Key.space>stakesolders<Key.space>ga<Key.backspace><Key.backspace><Key.backspace><Key.backspace><Key.backspace><Key.backspace><Key.backspace><Key.backspace><Key.backspace><Key.backspace>holders<Key.space>g<Key.backspace>have<Key.space>a<Key.space>clear<Key.space>understanding<Key.space>of<Key.space>the<Key.space>organization's<Key.space>direction<Key.space>and<Key.space>decision<Key.space><Key.backspace>-making<Key.space>processes.<Key.space>
Screenshot: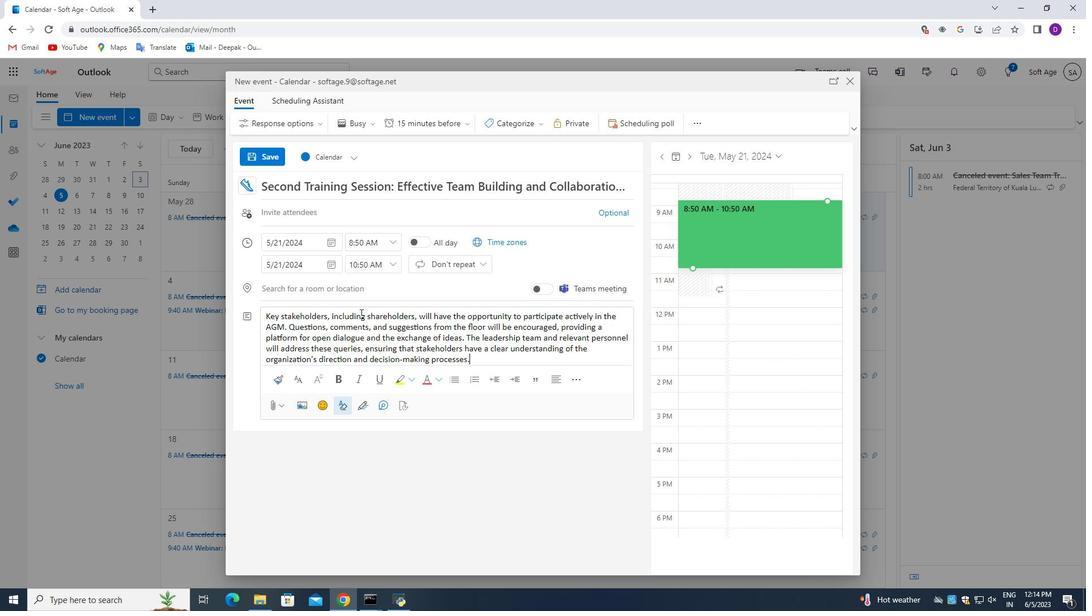 
Action: Mouse moved to (512, 126)
Screenshot: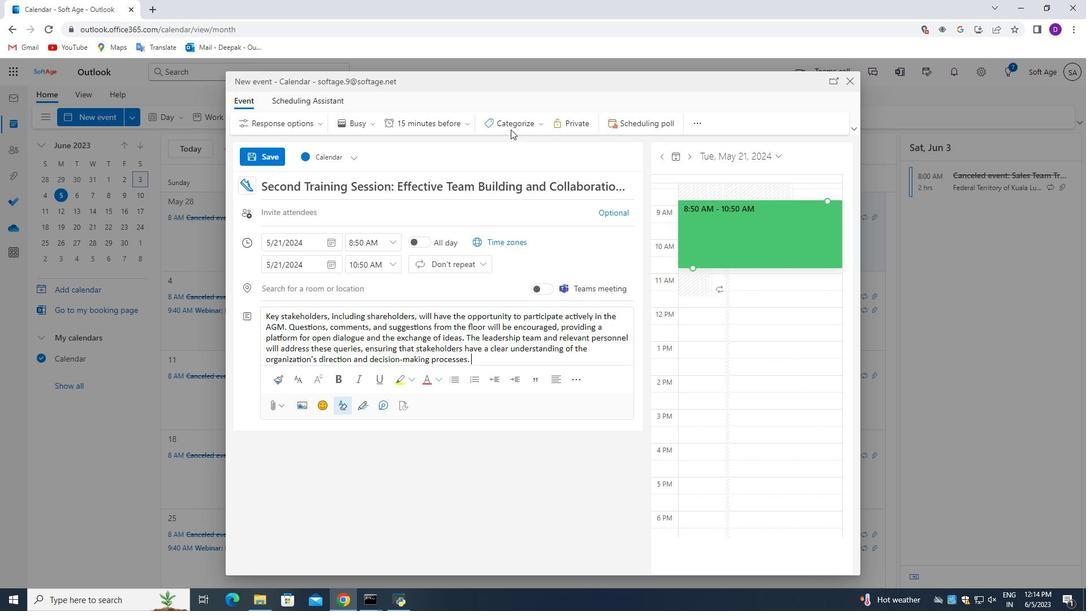 
Action: Mouse pressed left at (512, 126)
Screenshot: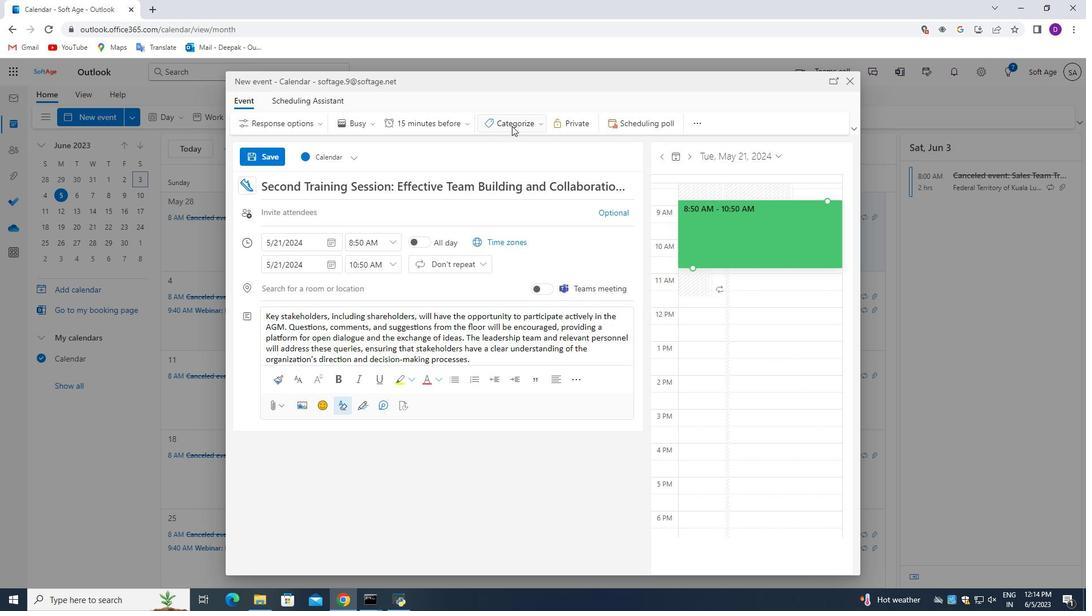 
Action: Mouse moved to (533, 215)
Screenshot: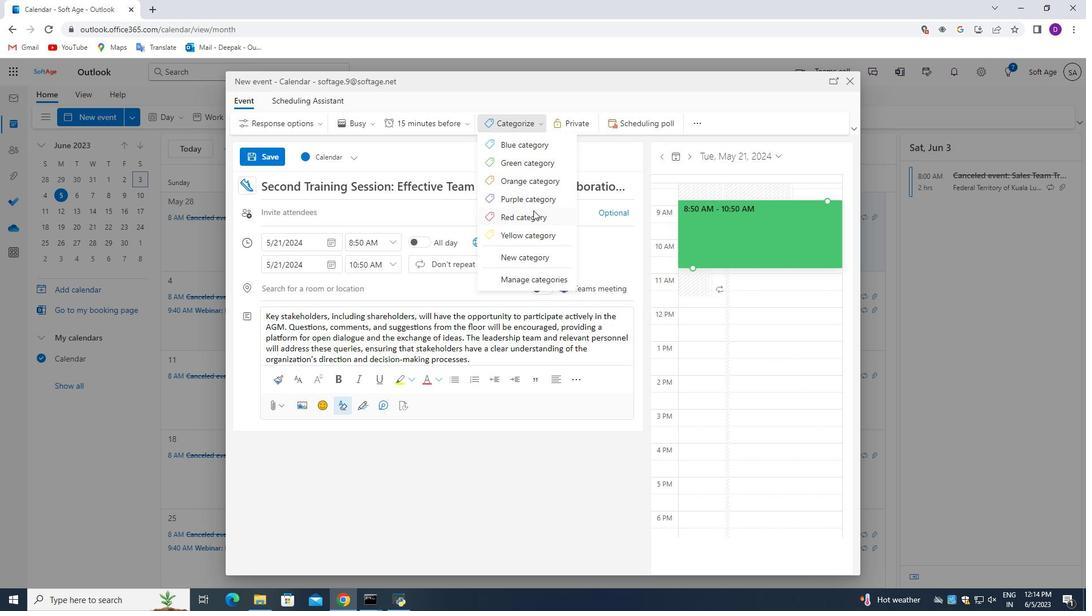 
Action: Mouse pressed left at (533, 215)
Screenshot: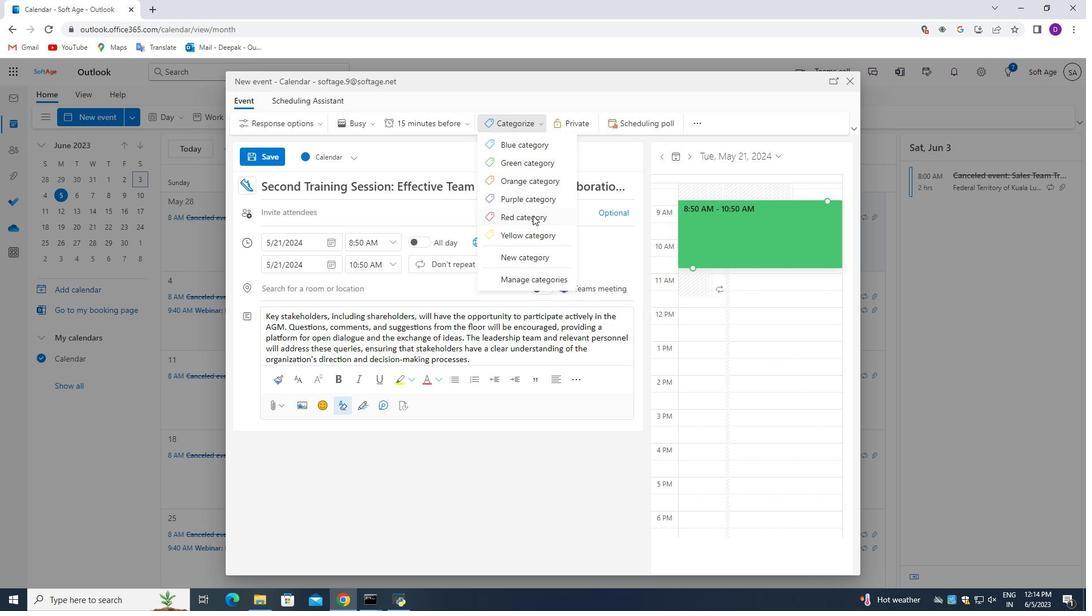 
Action: Mouse moved to (338, 289)
Screenshot: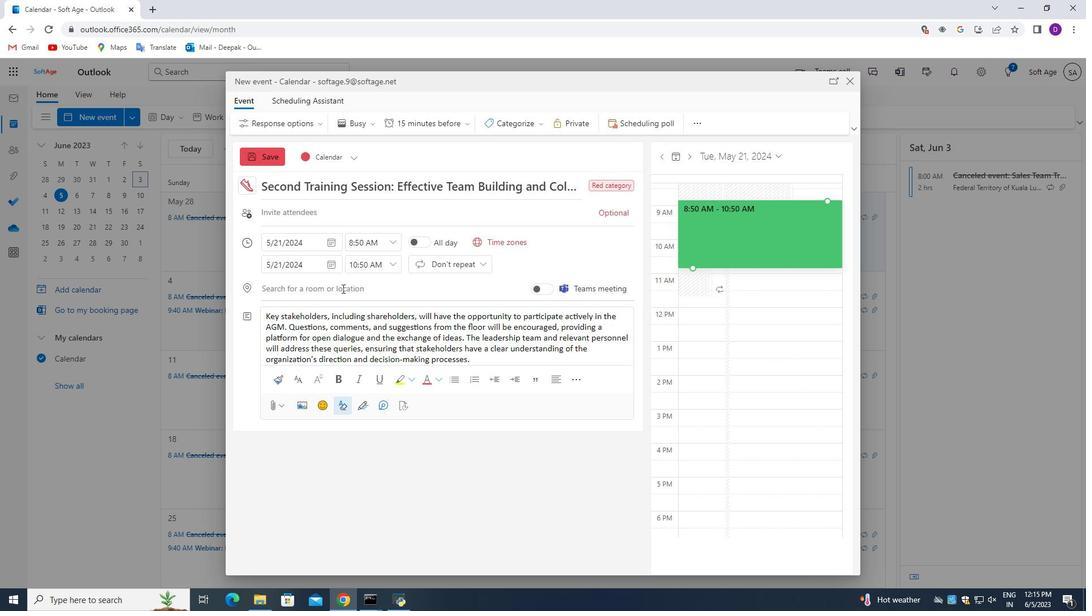 
Action: Mouse pressed left at (338, 289)
Screenshot: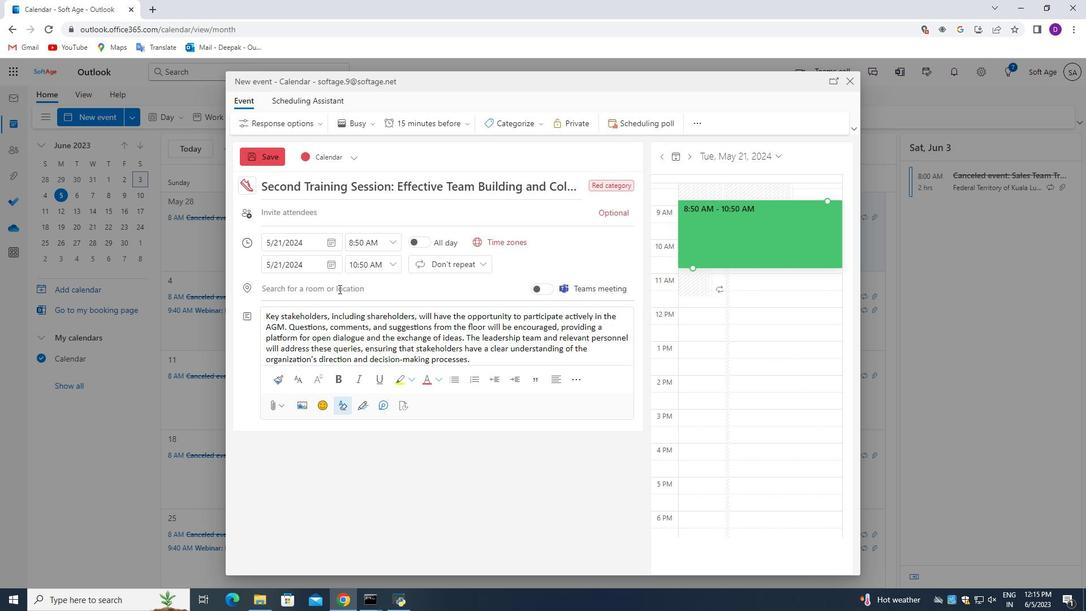 
Action: Key pressed 123<Key.space><Key.shift>Prado<Key.space><Key.shift>Museum,<Key.space><Key.shift>Madrid,<Key.space><Key.shift_r>Spain
Screenshot: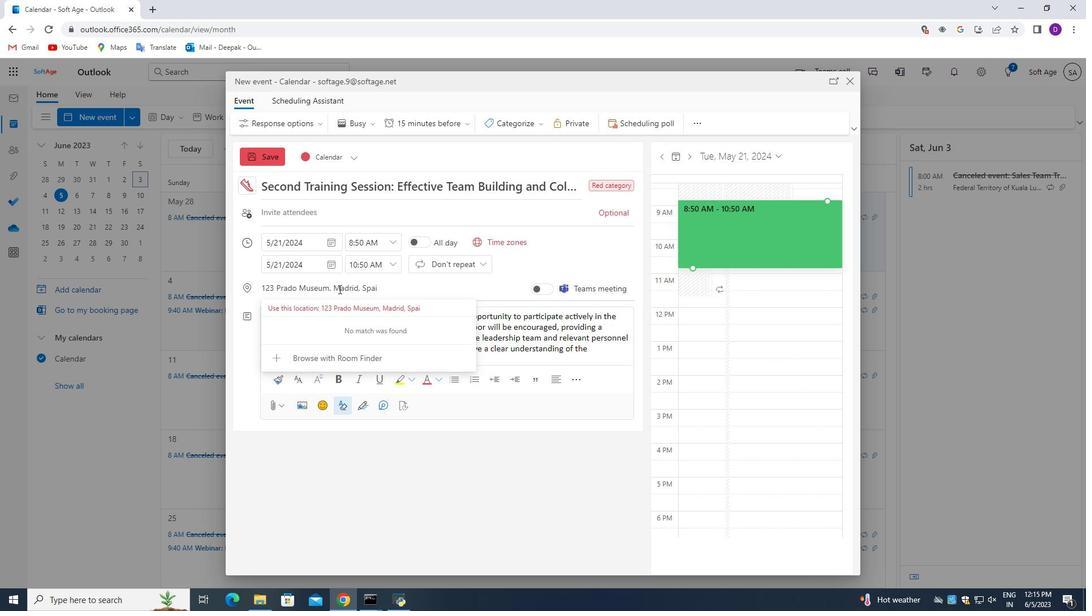 
Action: Mouse moved to (308, 214)
Screenshot: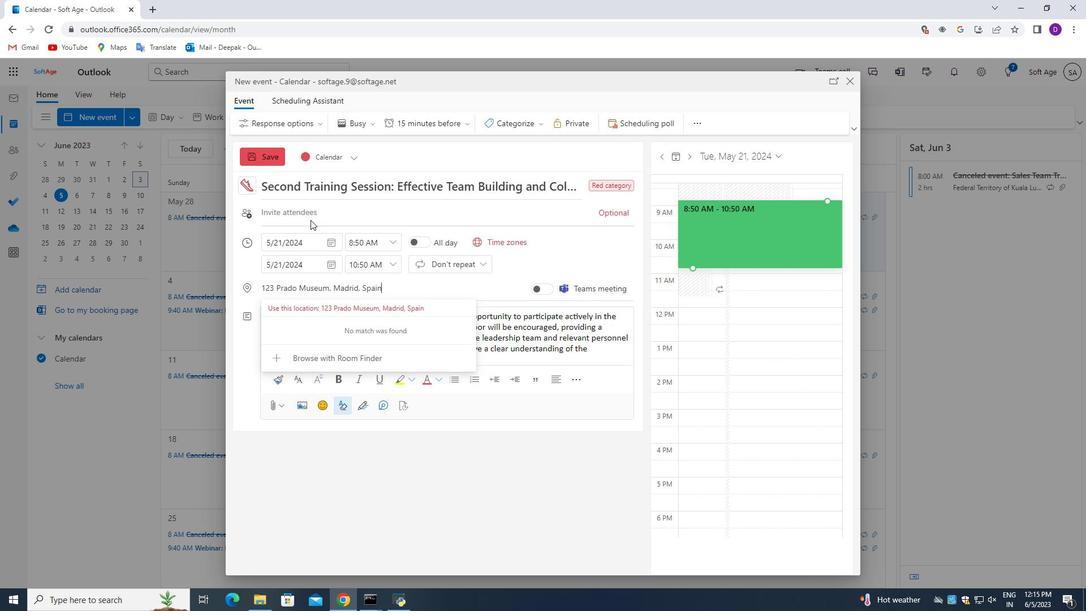 
Action: Mouse pressed left at (308, 214)
Screenshot: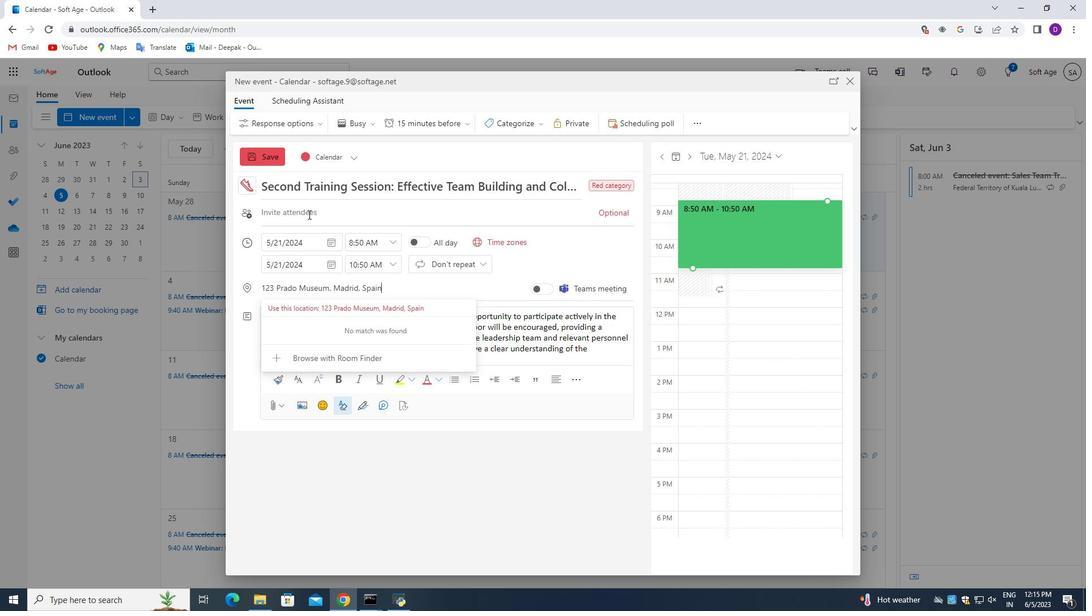 
Action: Key pressed softage.5<Key.shift>@softage.net<Key.enter>
Screenshot: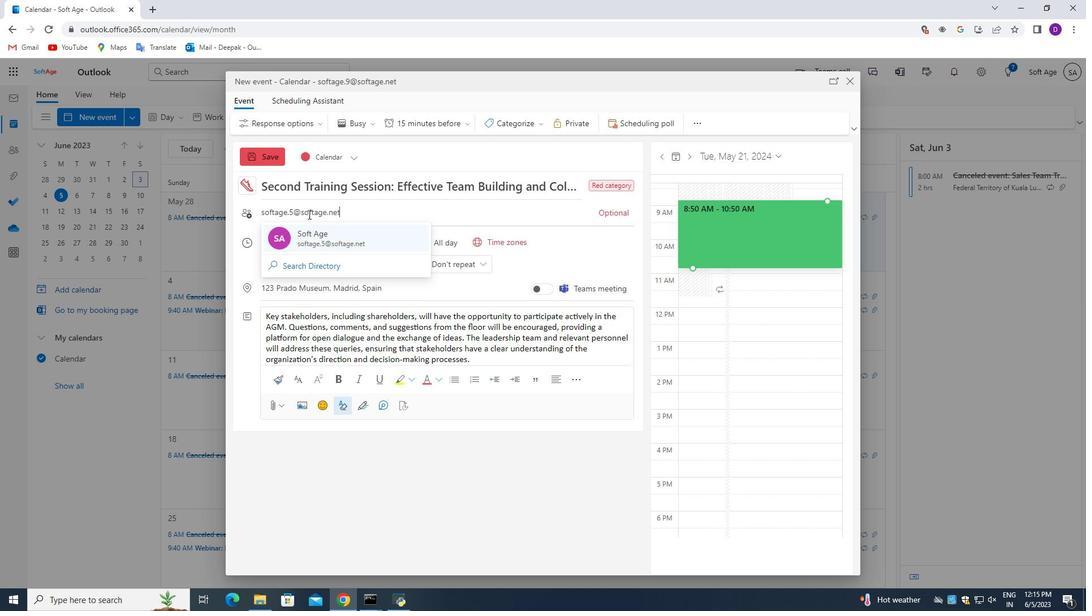 
Action: Mouse moved to (608, 219)
Screenshot: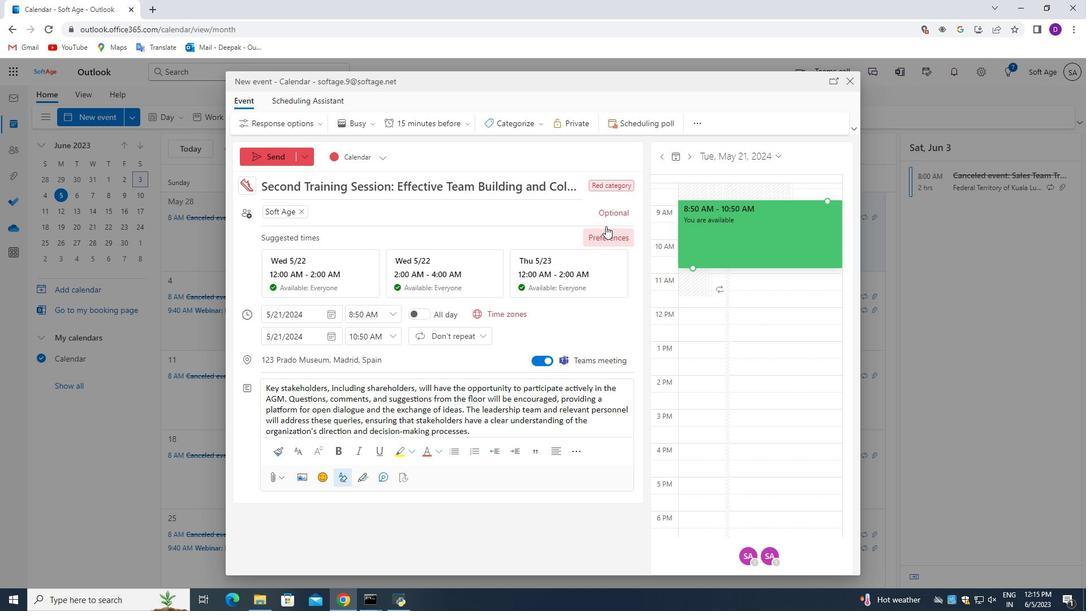 
Action: Mouse pressed left at (608, 219)
Screenshot: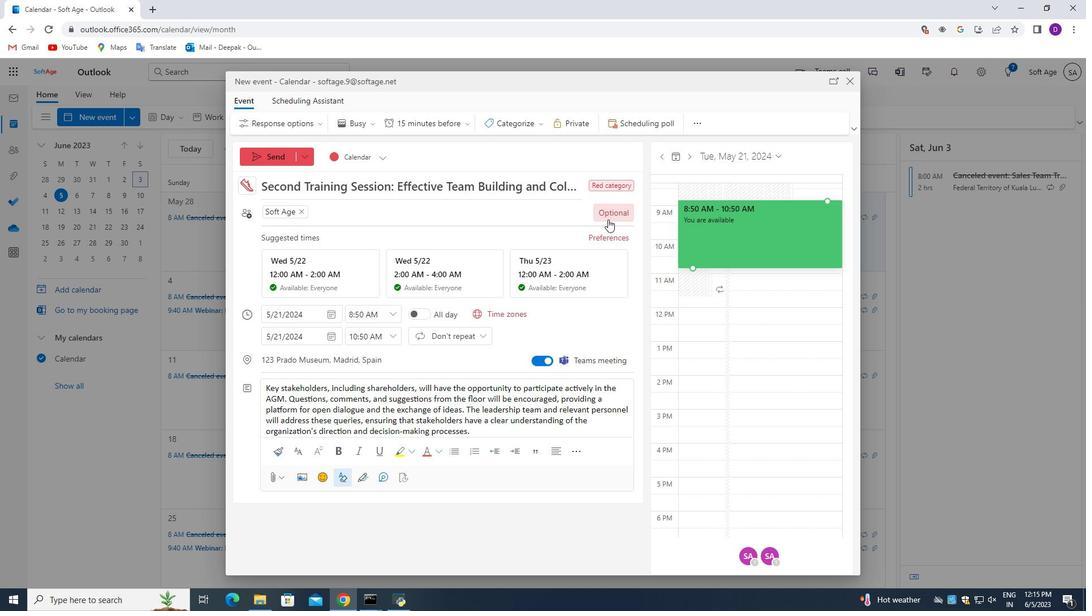 
Action: Mouse moved to (423, 187)
Screenshot: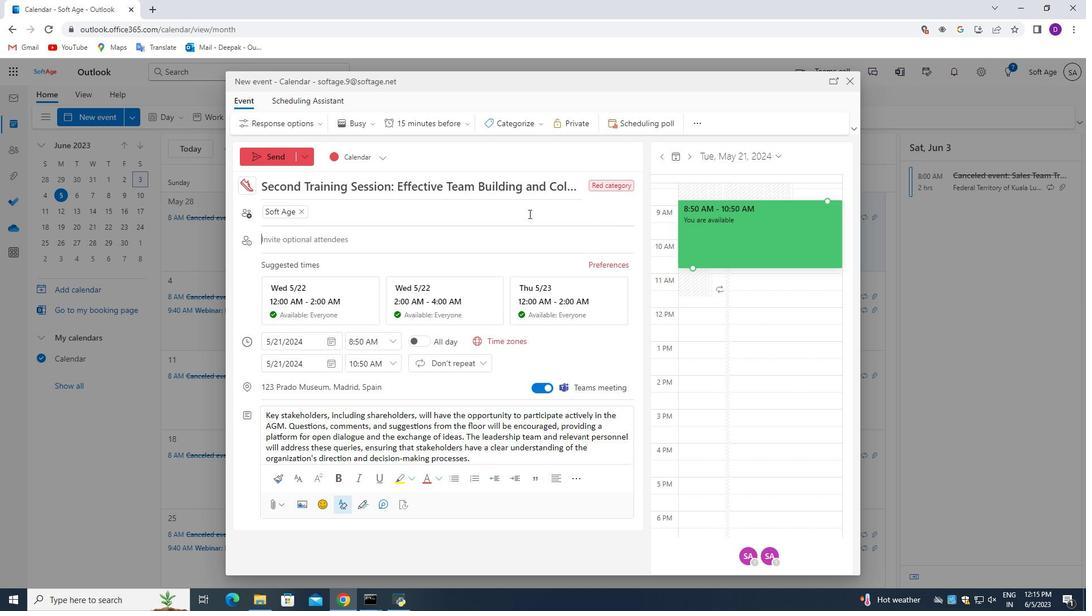 
Action: Key pressed softage.6<Key.shift>@softage.net<Key.enter>
Screenshot: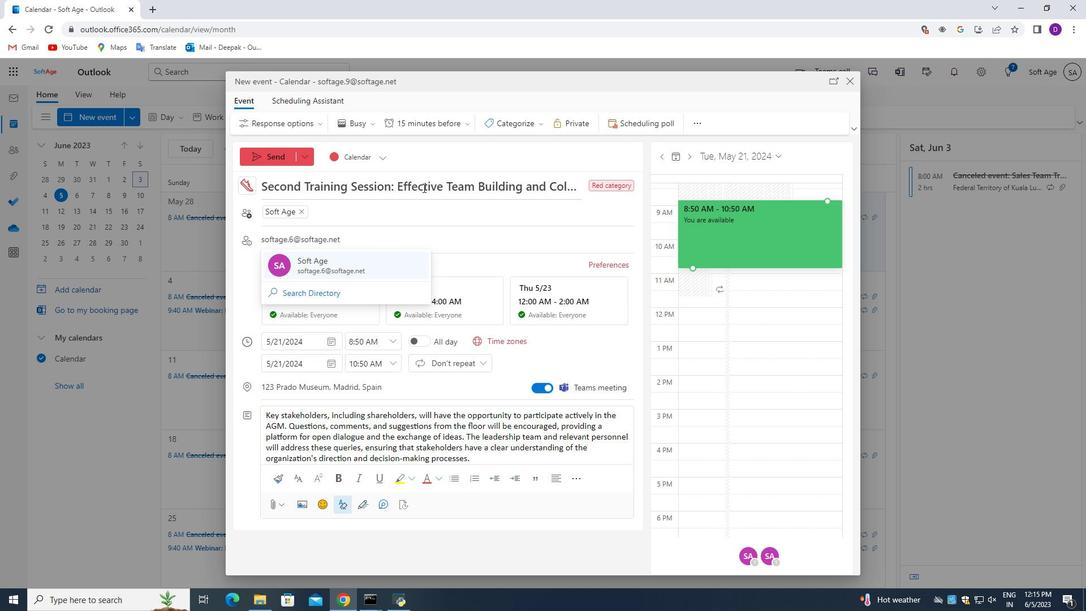 
Action: Mouse moved to (426, 385)
Screenshot: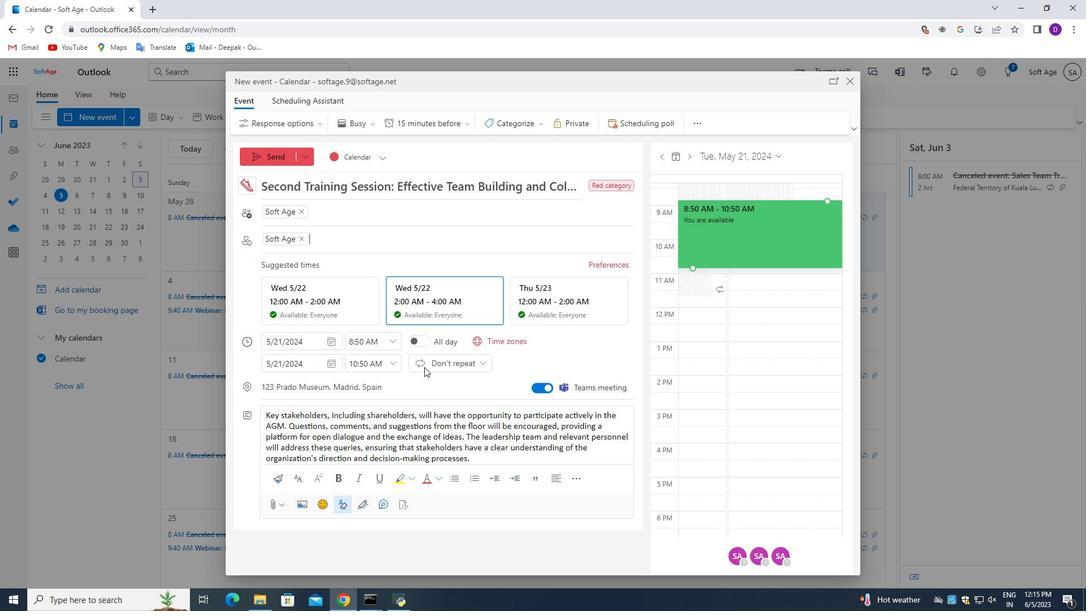 
Action: Mouse scrolled (426, 384) with delta (0, 0)
Screenshot: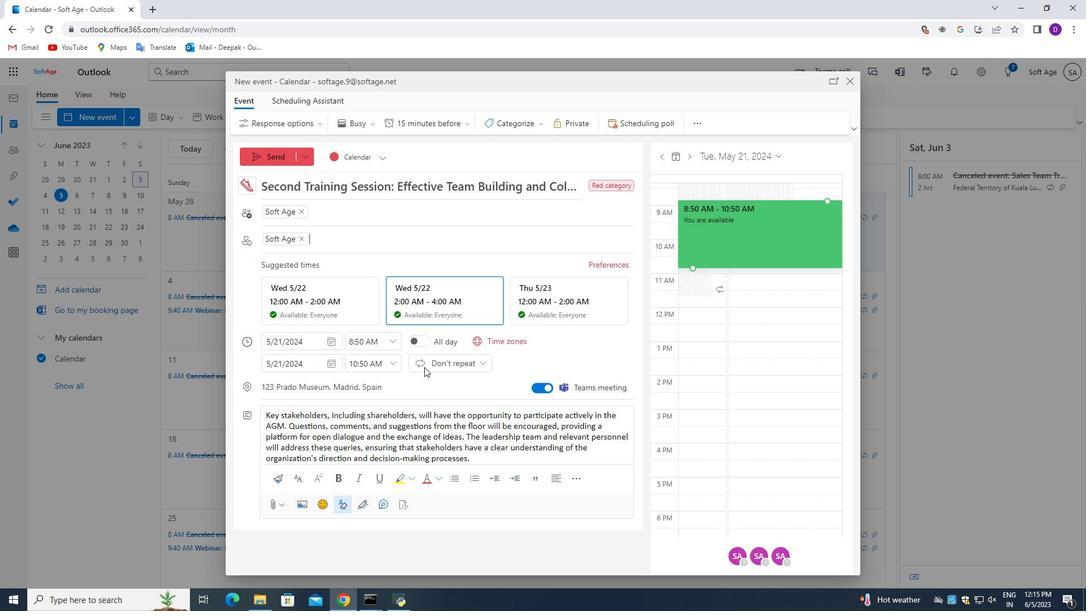 
Action: Mouse moved to (430, 395)
Screenshot: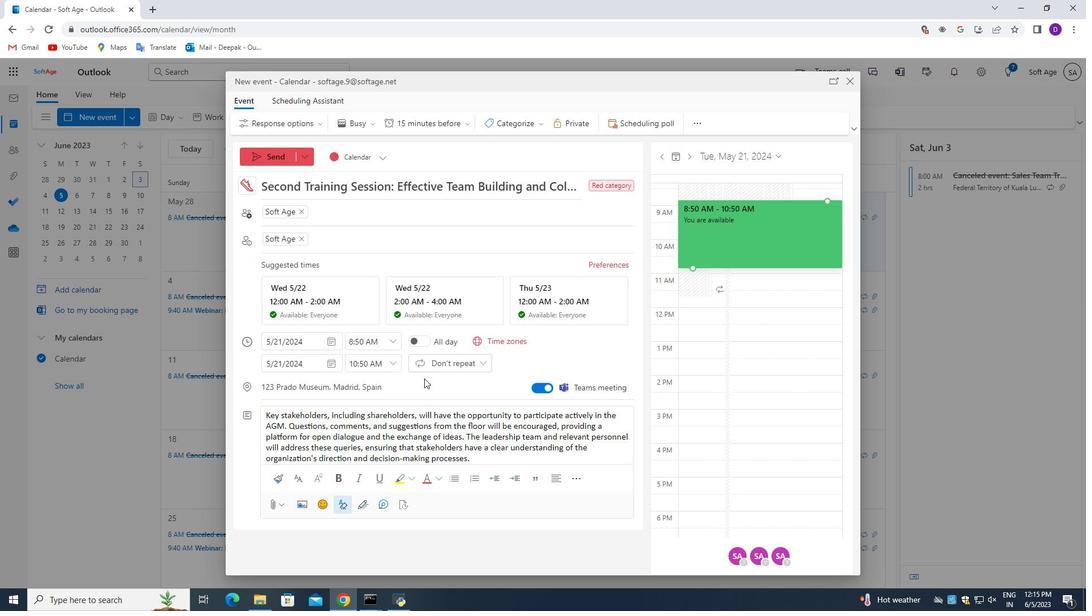 
Action: Mouse scrolled (430, 395) with delta (0, 0)
Screenshot: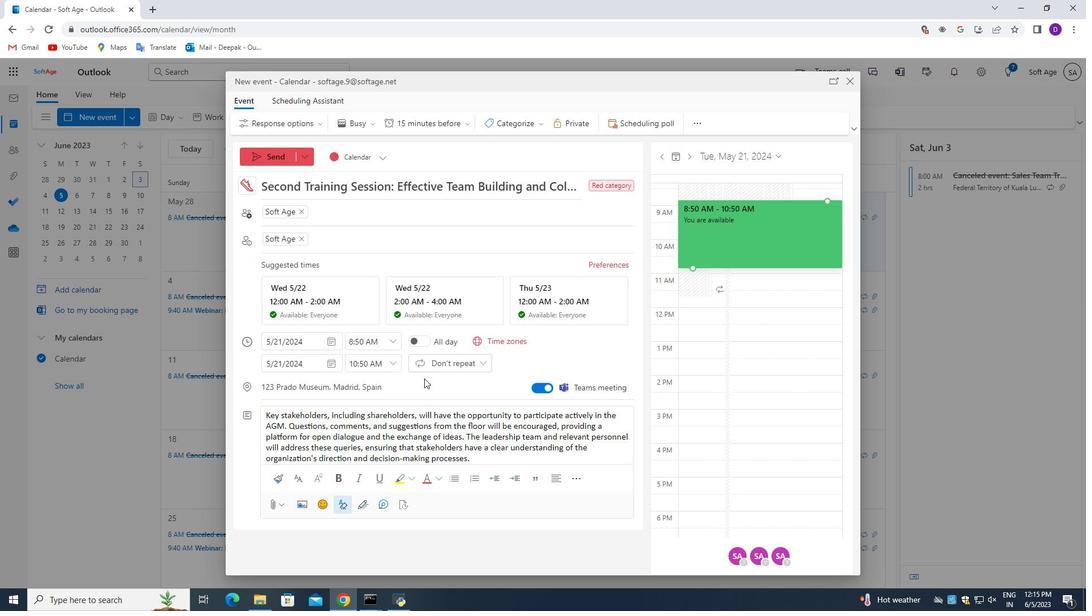 
Action: Mouse moved to (433, 398)
Screenshot: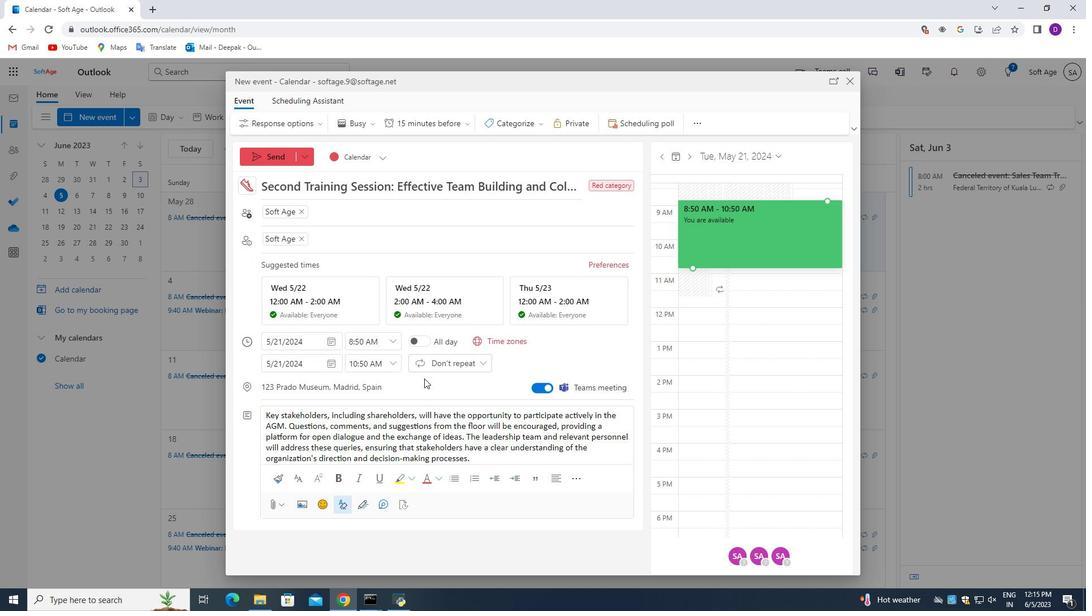 
Action: Mouse scrolled (433, 398) with delta (0, 0)
Screenshot: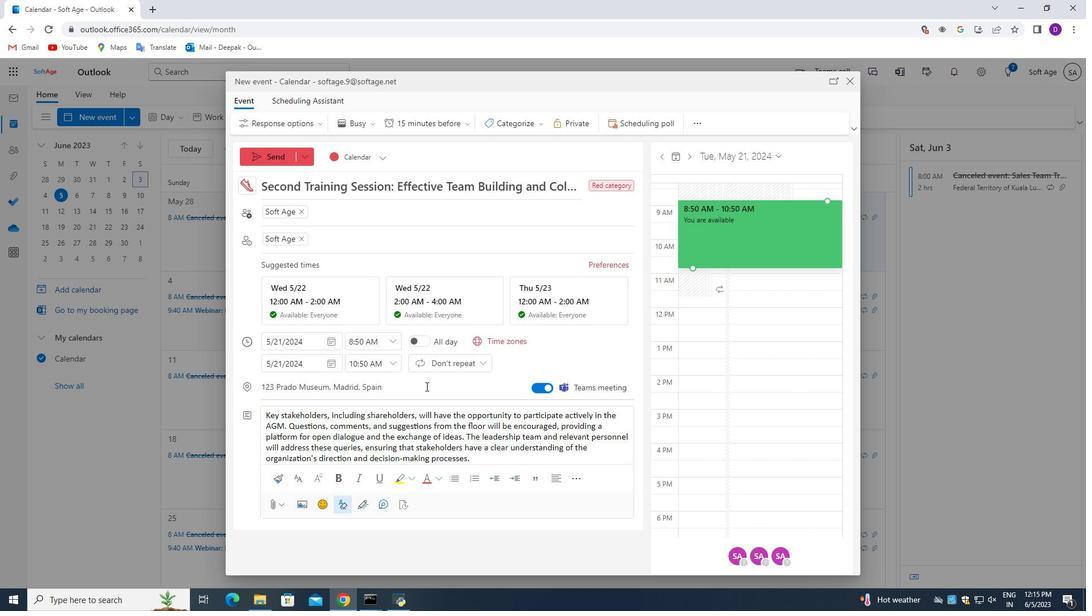 
Action: Mouse moved to (433, 399)
Screenshot: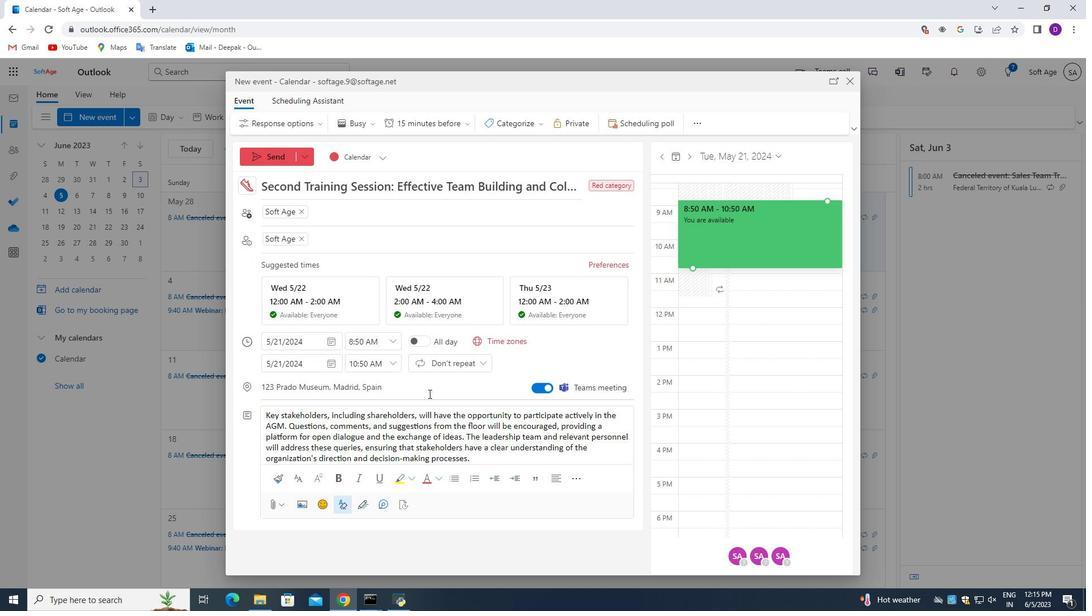 
Action: Mouse scrolled (433, 398) with delta (0, 0)
Screenshot: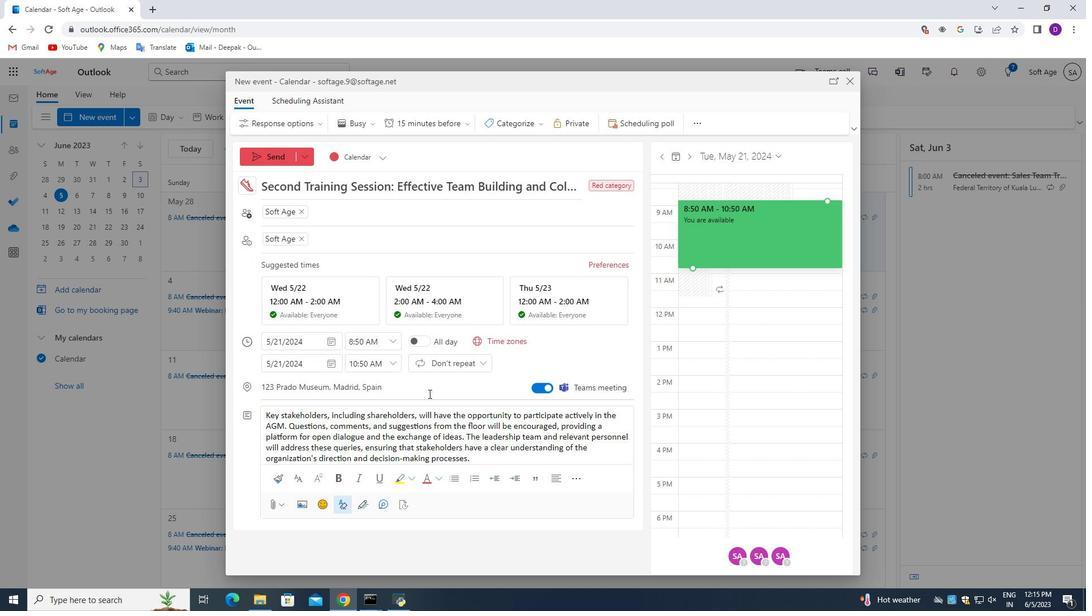 
Action: Mouse moved to (443, 126)
Screenshot: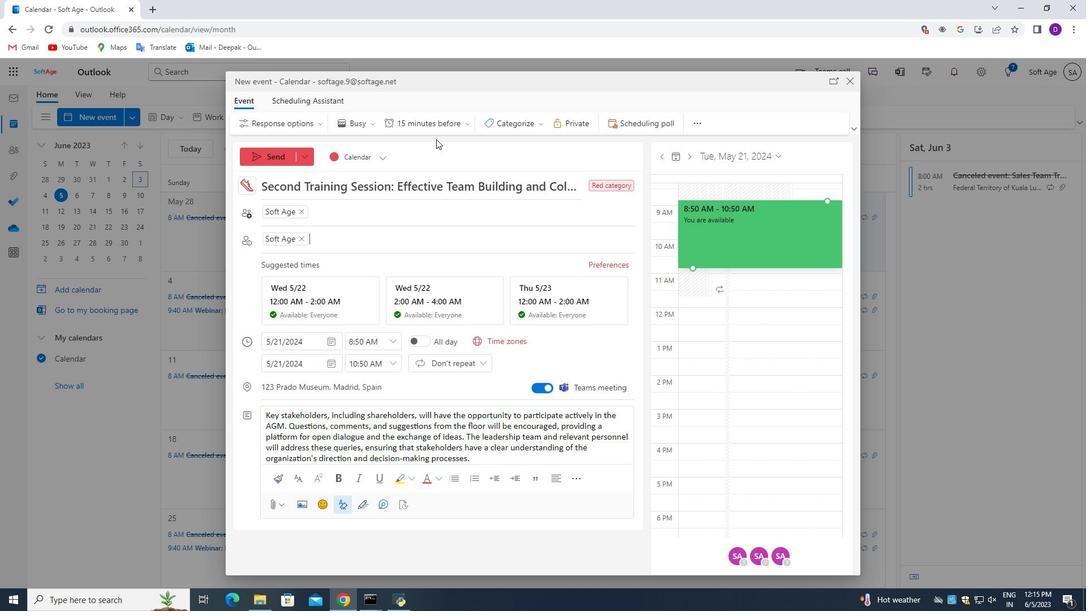 
Action: Mouse pressed left at (443, 126)
Screenshot: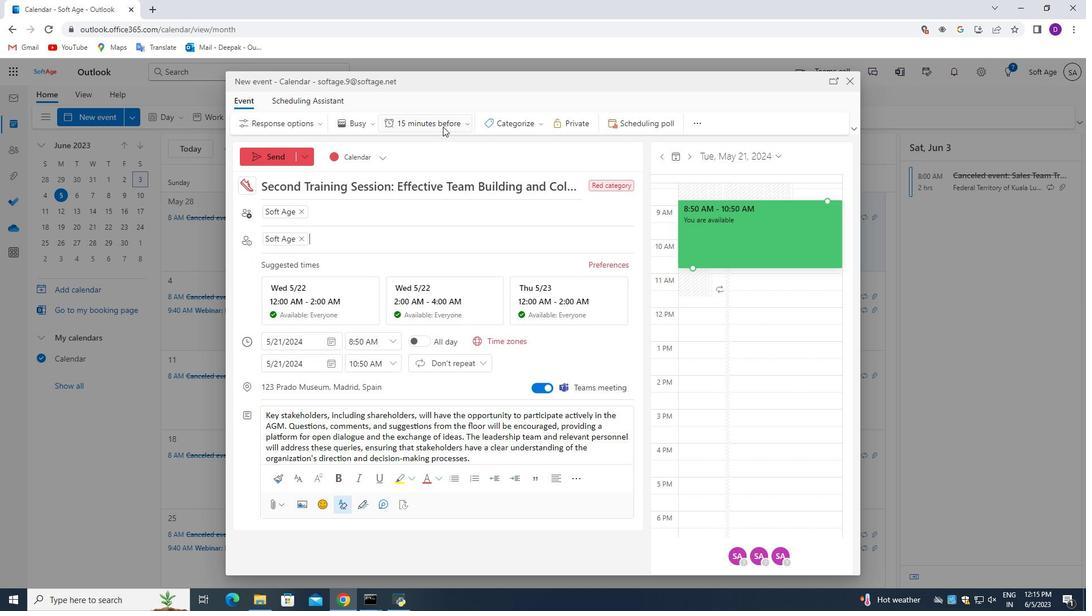 
Action: Mouse moved to (434, 348)
Screenshot: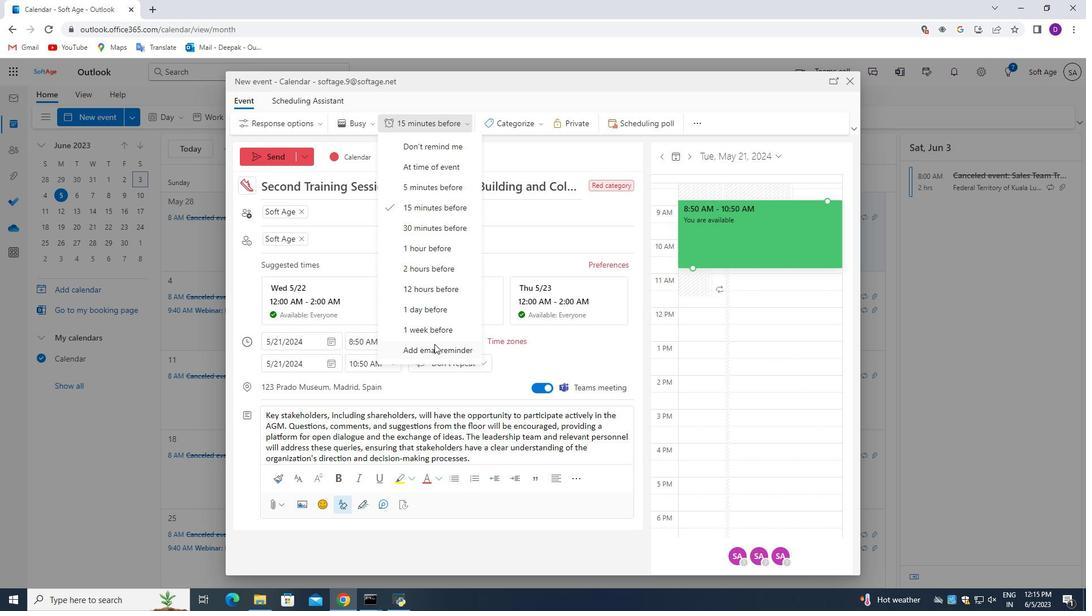 
Action: Mouse pressed left at (434, 348)
Screenshot: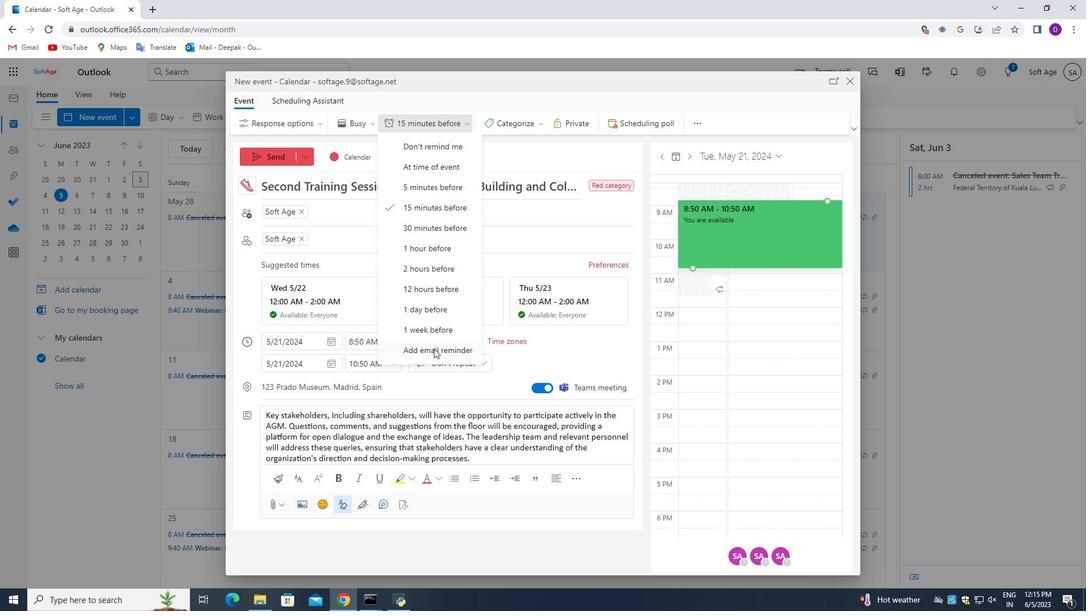 
Action: Mouse moved to (423, 250)
Screenshot: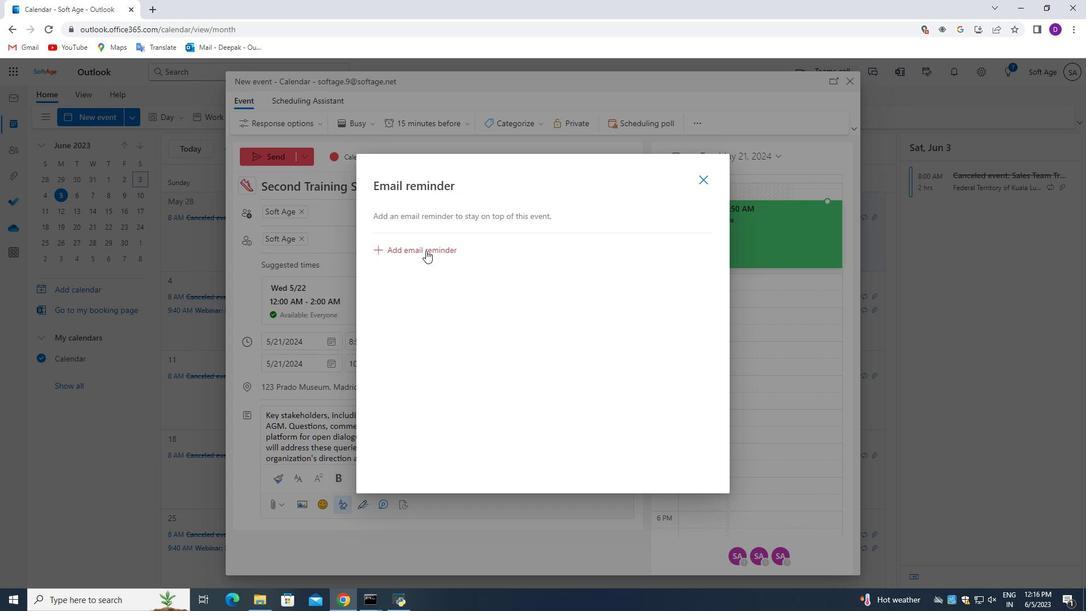 
Action: Mouse pressed left at (423, 250)
Screenshot: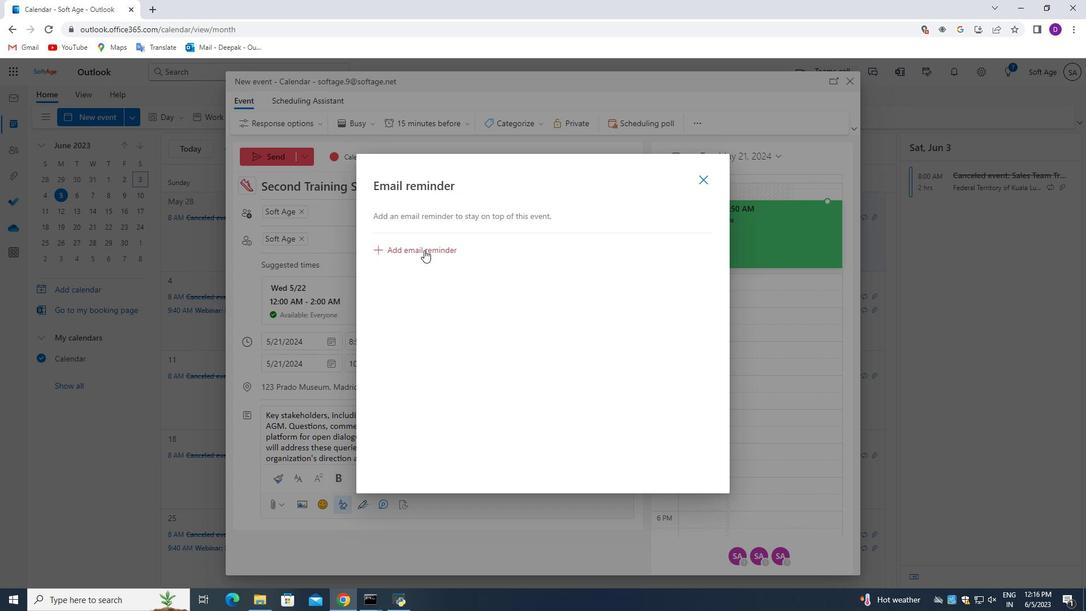 
Action: Mouse moved to (457, 247)
Screenshot: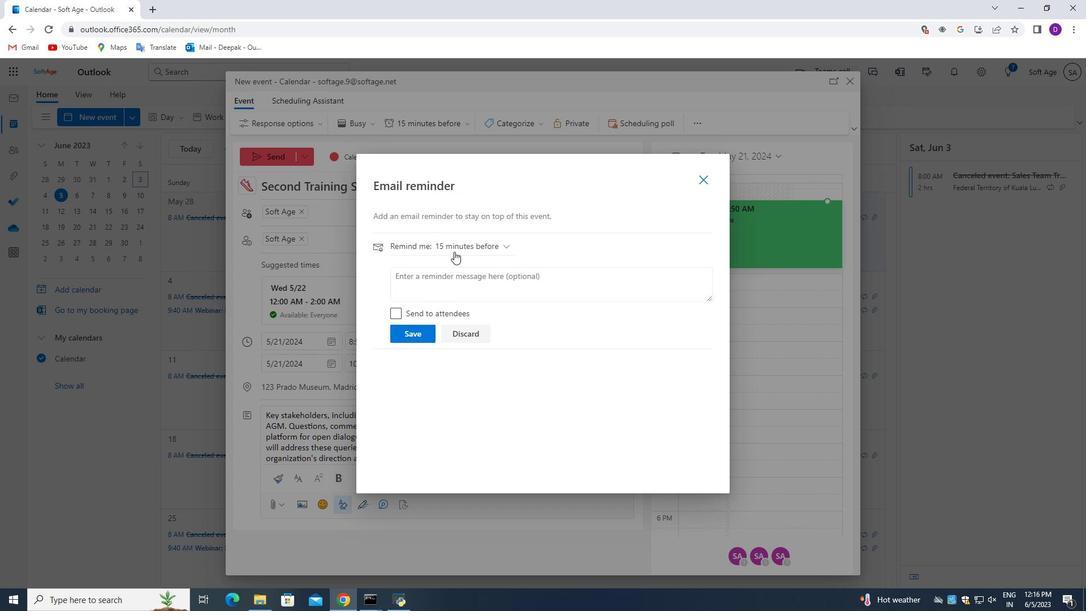 
Action: Mouse pressed left at (457, 247)
Screenshot: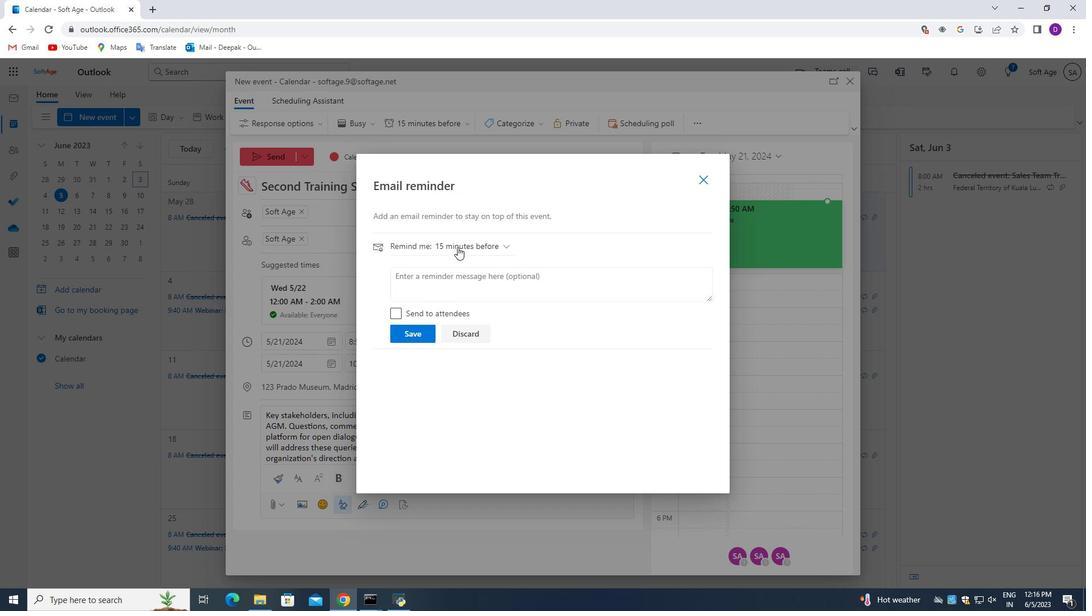 
Action: Mouse moved to (459, 450)
Screenshot: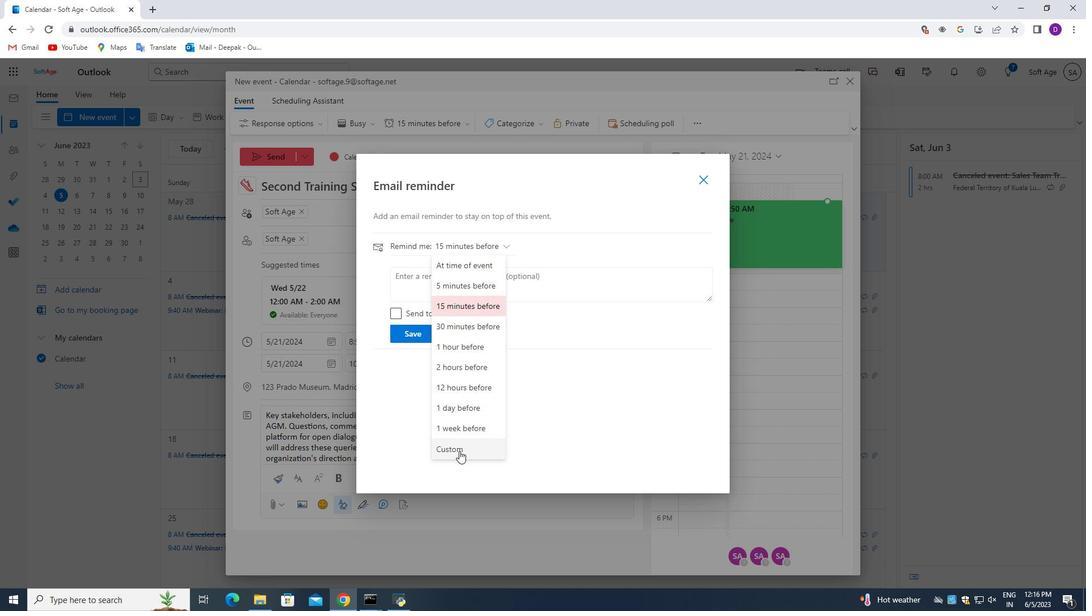 
Action: Mouse pressed left at (459, 450)
Screenshot: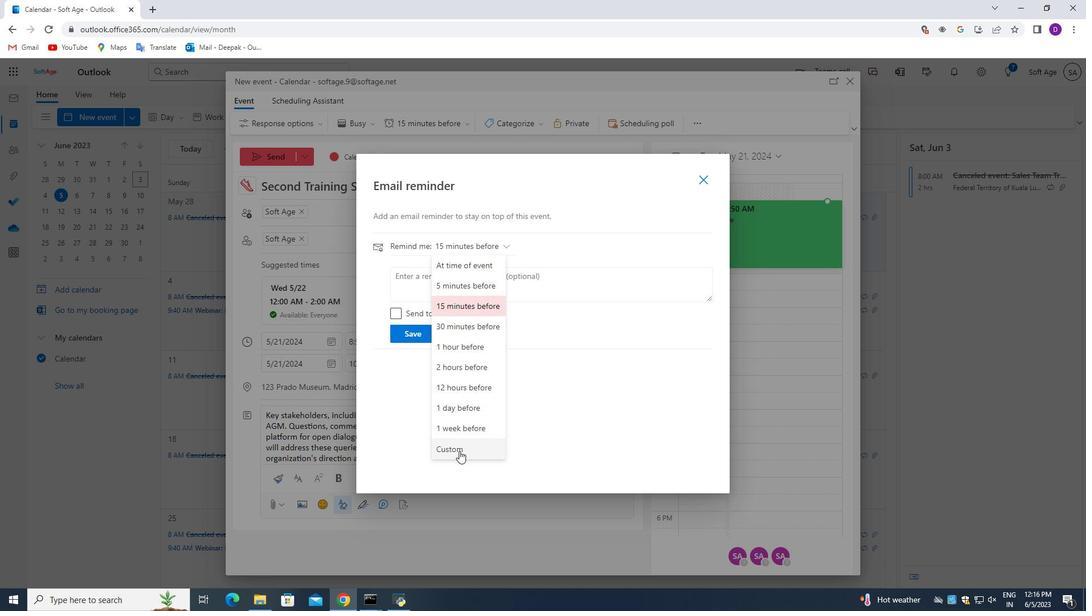 
Action: Mouse moved to (421, 311)
Screenshot: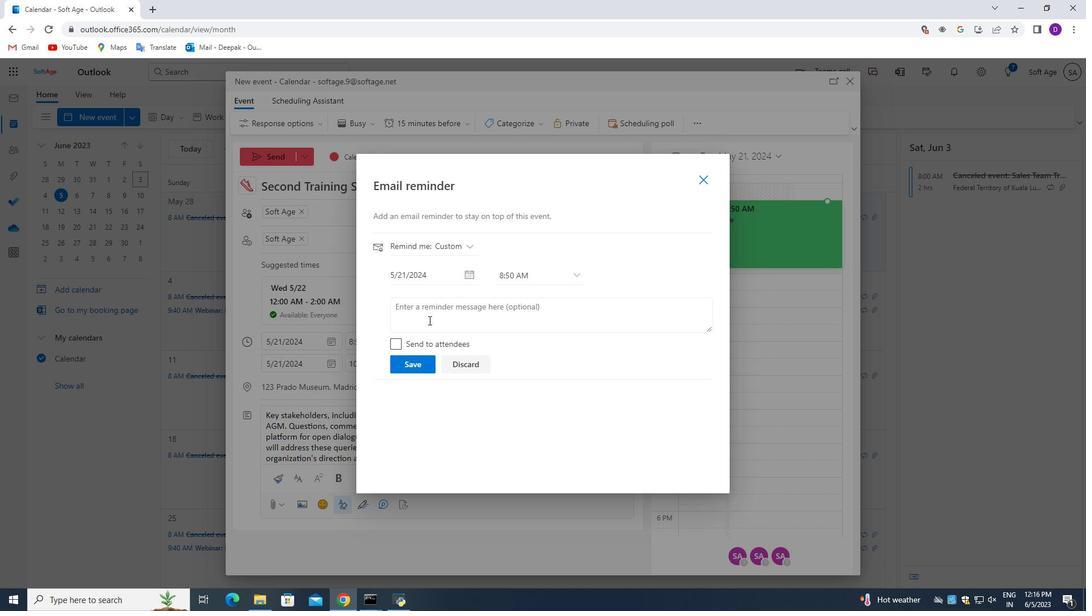 
Action: Mouse pressed left at (421, 311)
Screenshot: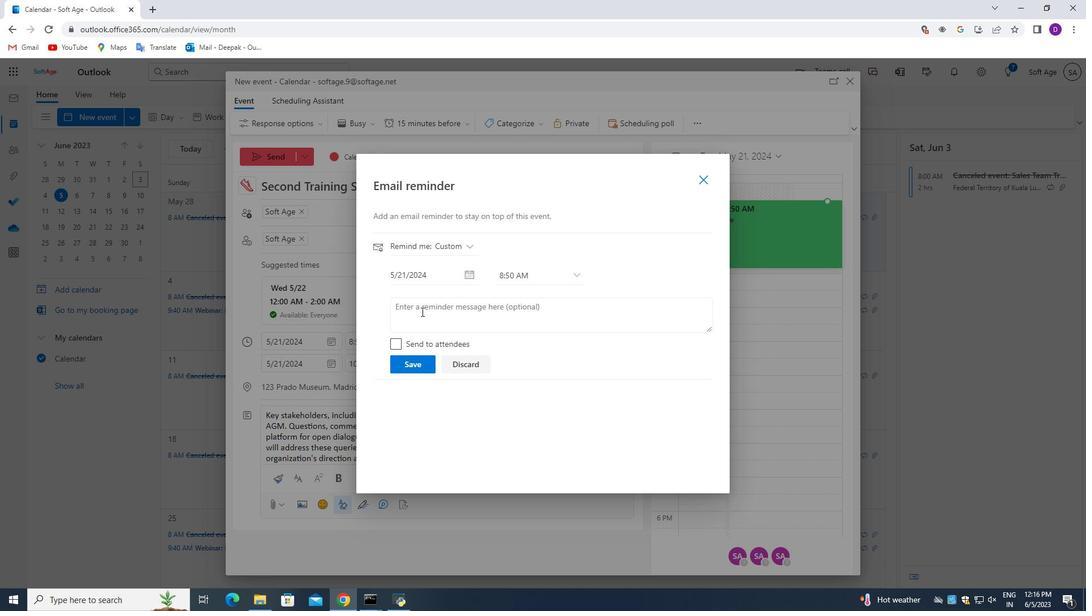 
Action: Key pressed 95<Key.space>s<Key.backspace>day<Key.space>br<Key.backspace>efore
Screenshot: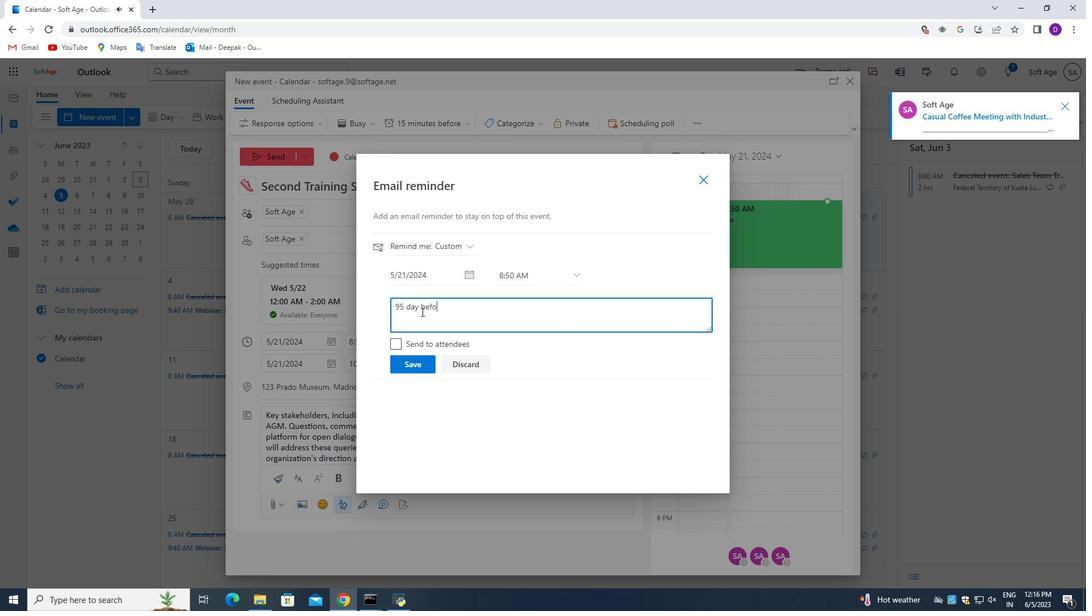 
Action: Mouse moved to (411, 364)
Screenshot: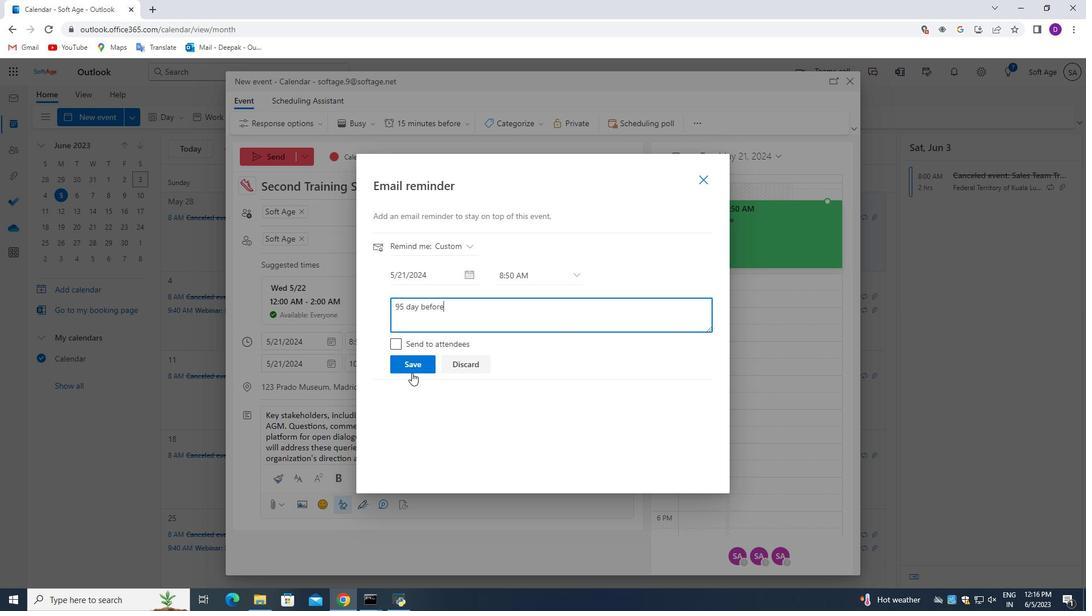 
Action: Mouse pressed left at (411, 364)
Screenshot: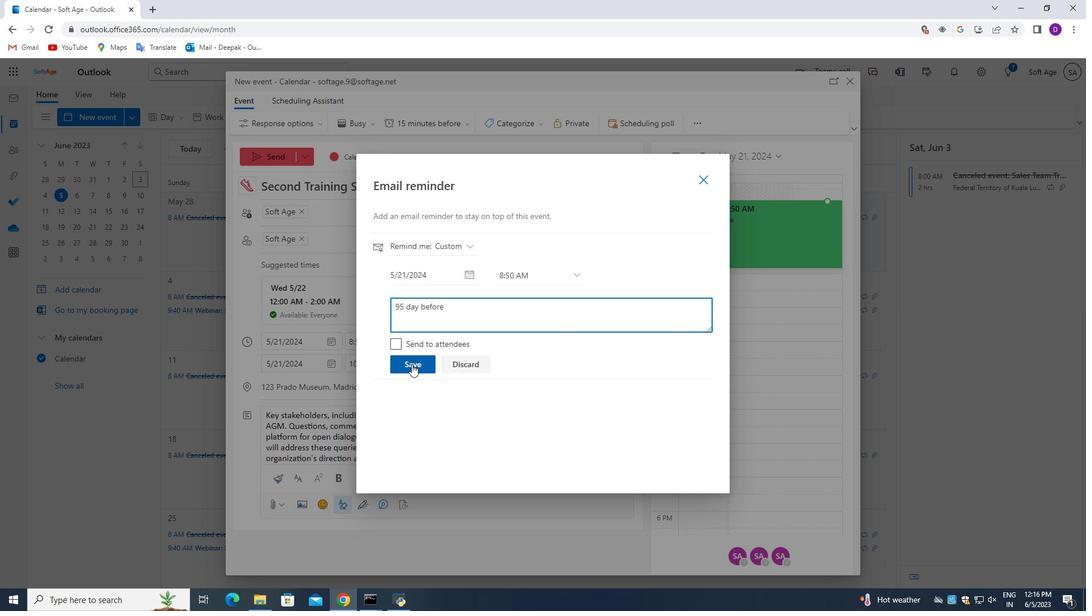 
Action: Mouse moved to (705, 179)
Screenshot: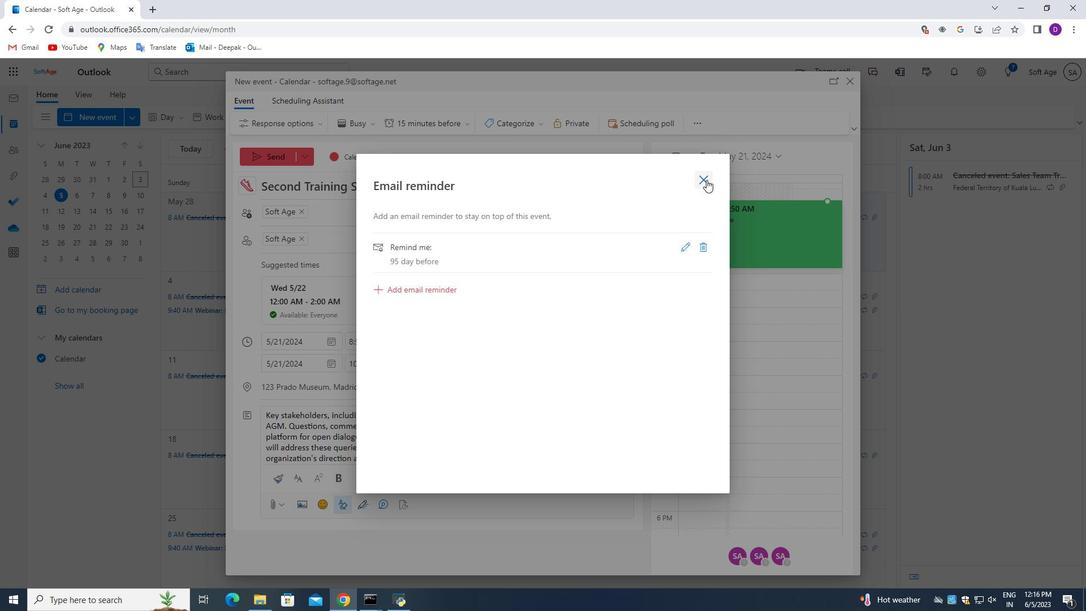 
Action: Mouse pressed left at (705, 179)
Screenshot: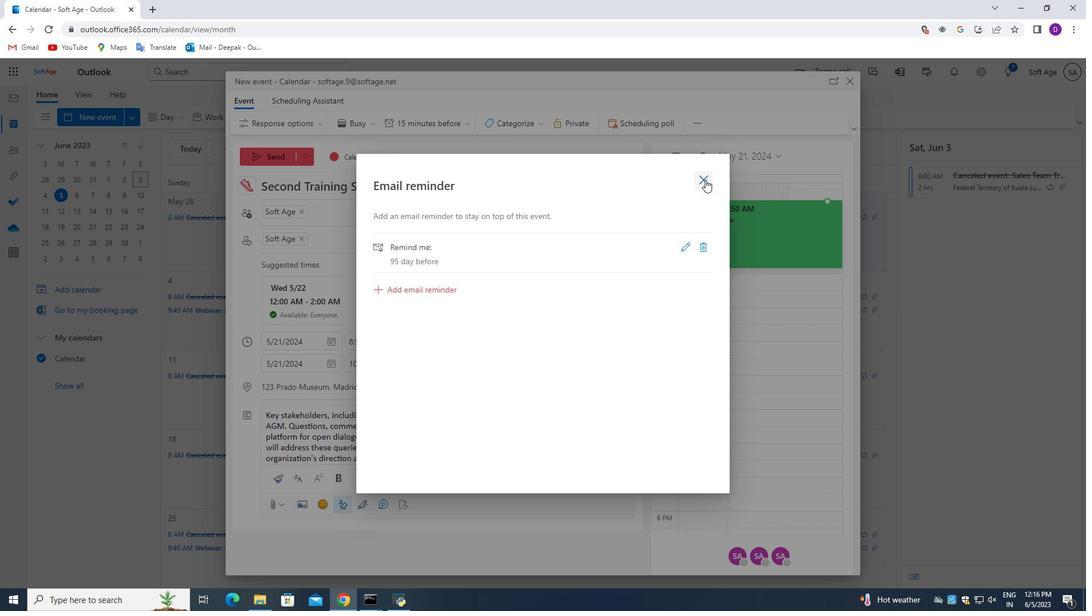 
Action: Mouse moved to (268, 157)
Screenshot: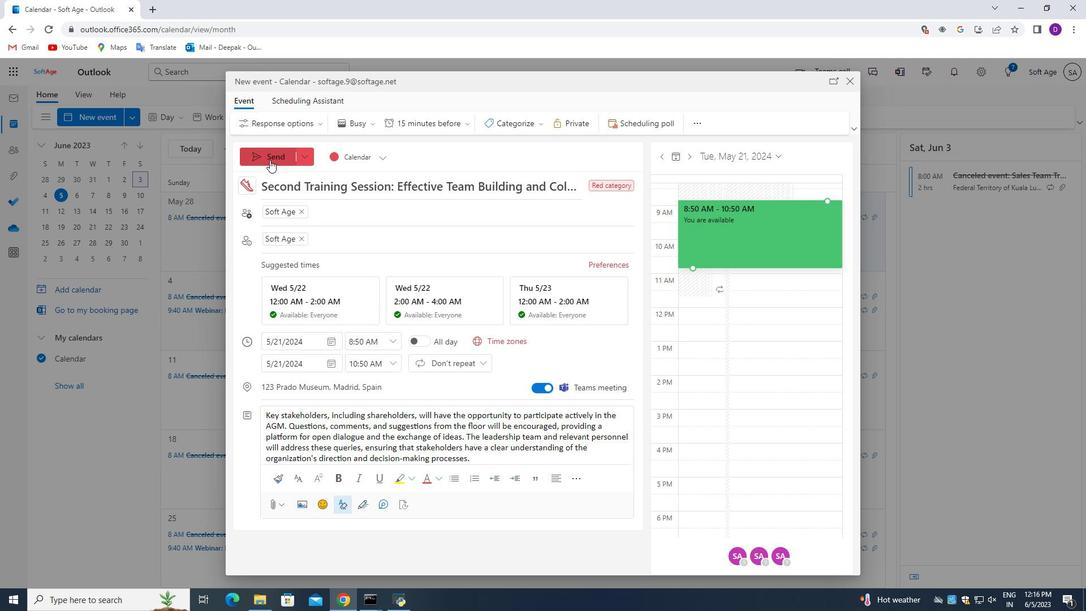 
Action: Mouse pressed left at (268, 157)
Screenshot: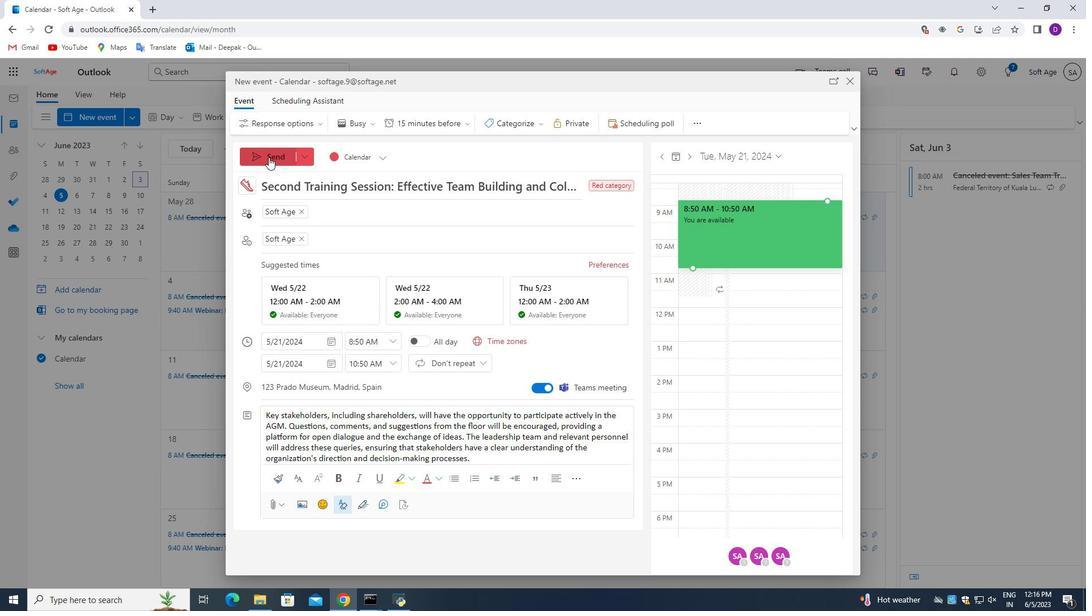 
Action: Mouse moved to (470, 358)
Screenshot: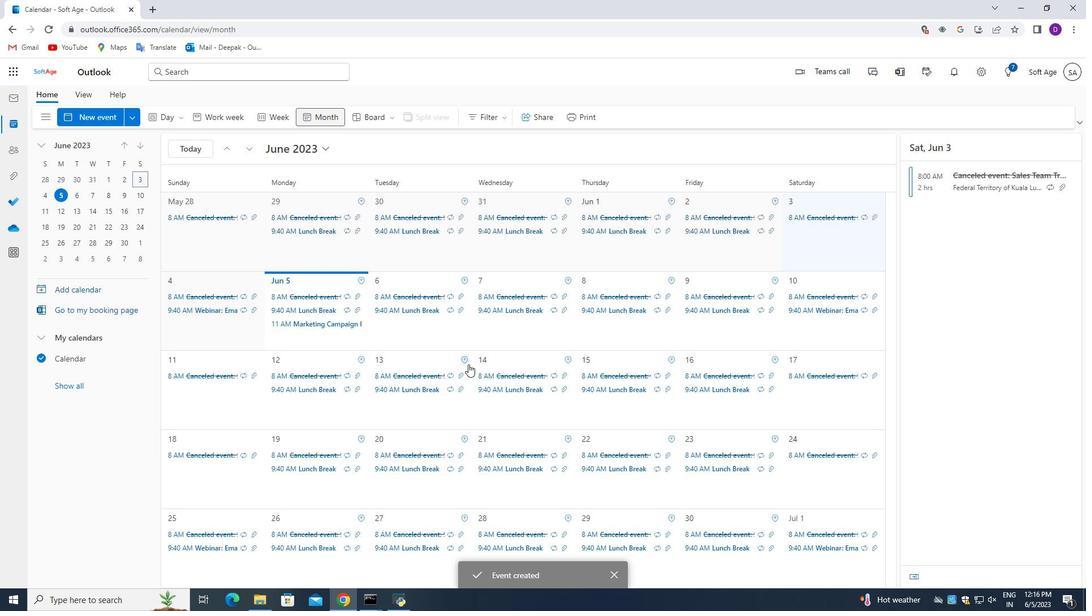 
